 Task: Check the sale-to-list ratio of electric range in the last 5 years.
Action: Mouse moved to (785, 180)
Screenshot: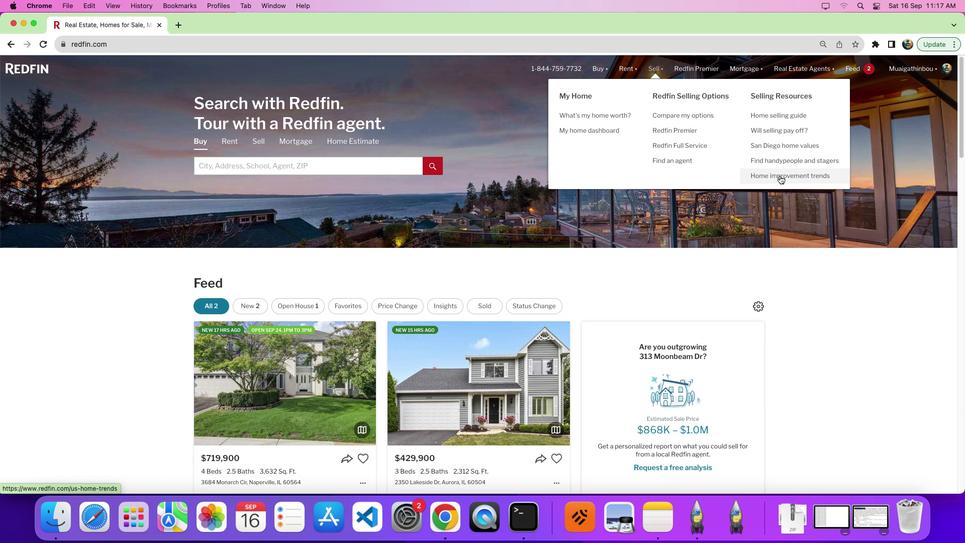
Action: Mouse pressed left at (785, 180)
Screenshot: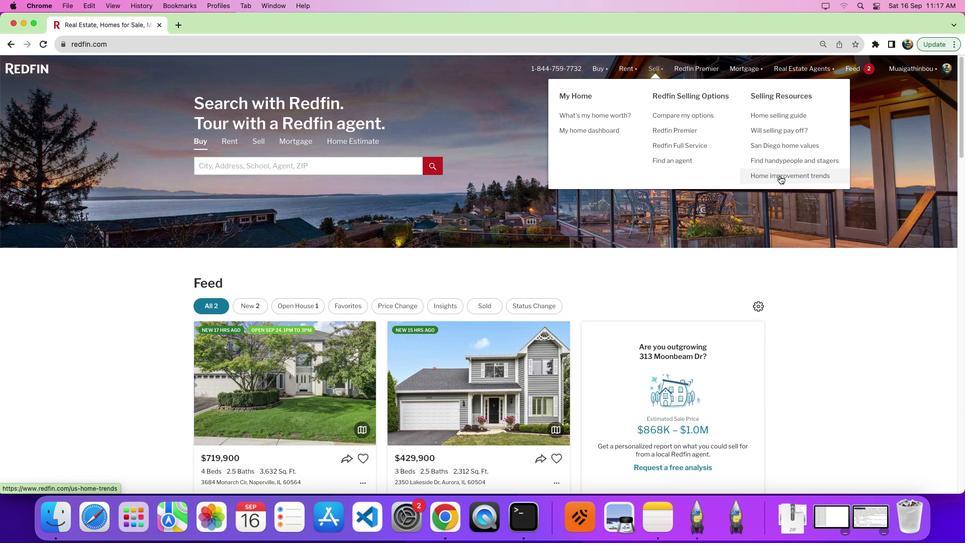 
Action: Mouse moved to (267, 196)
Screenshot: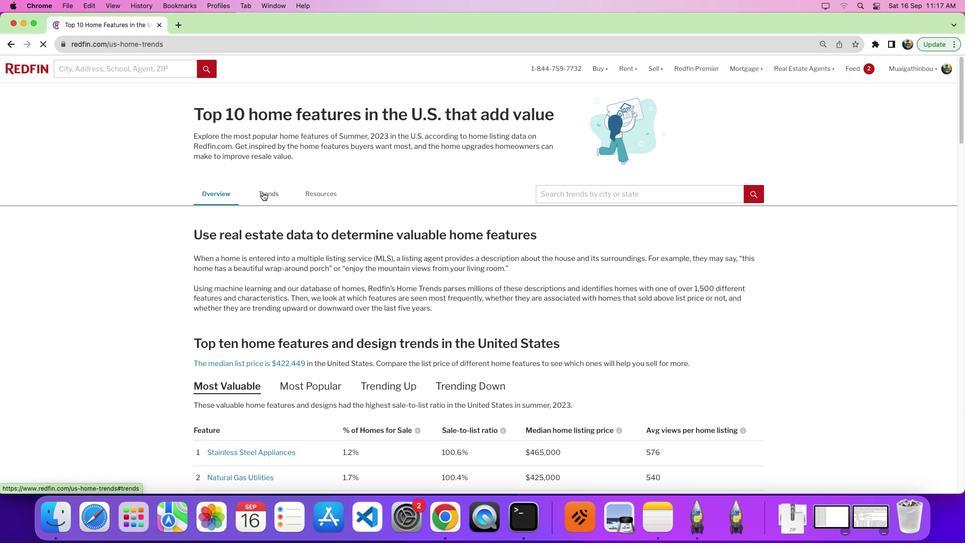 
Action: Mouse pressed left at (267, 196)
Screenshot: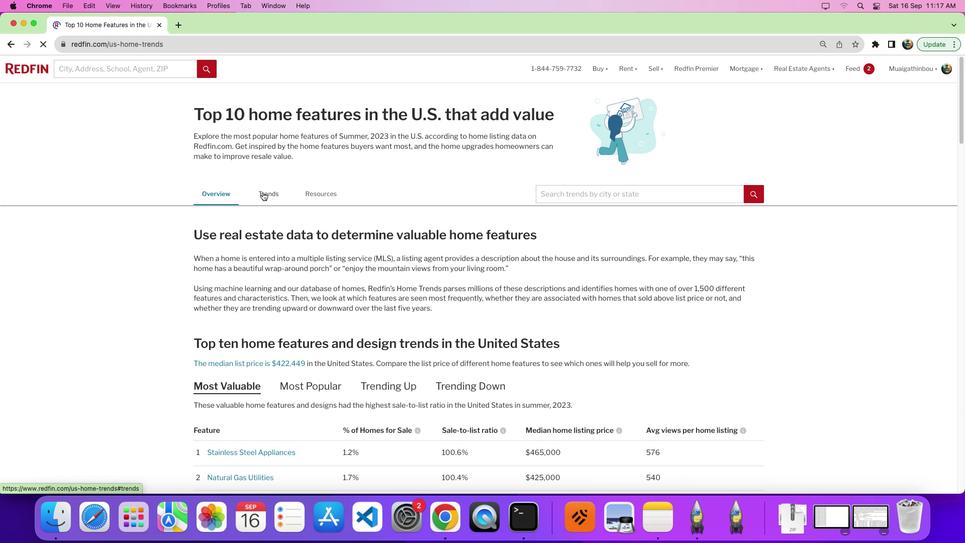 
Action: Mouse moved to (448, 271)
Screenshot: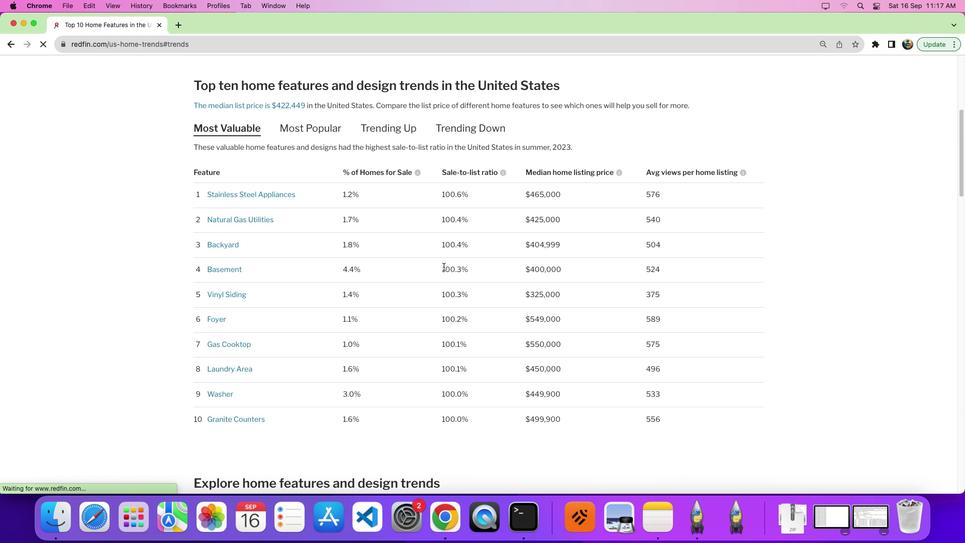 
Action: Mouse scrolled (448, 271) with delta (4, 4)
Screenshot: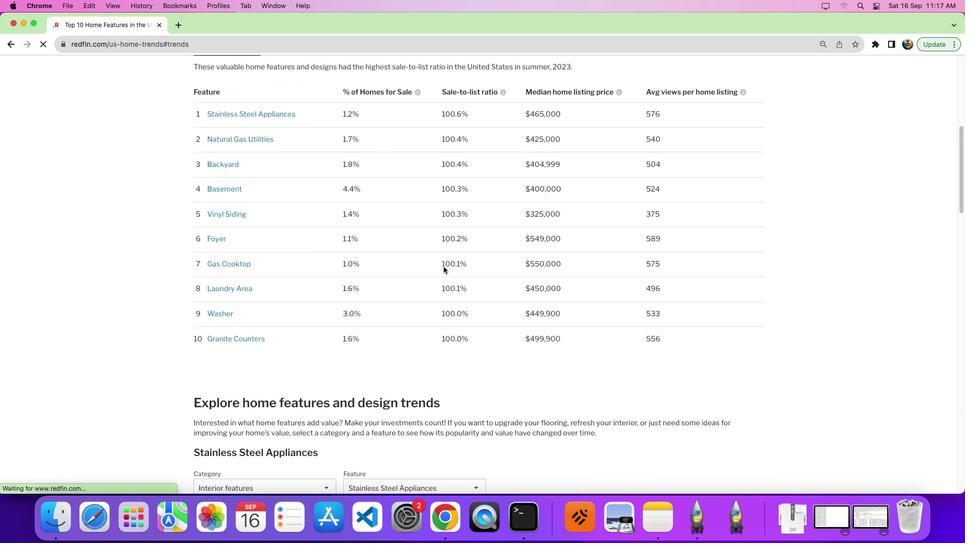 
Action: Mouse scrolled (448, 271) with delta (4, 4)
Screenshot: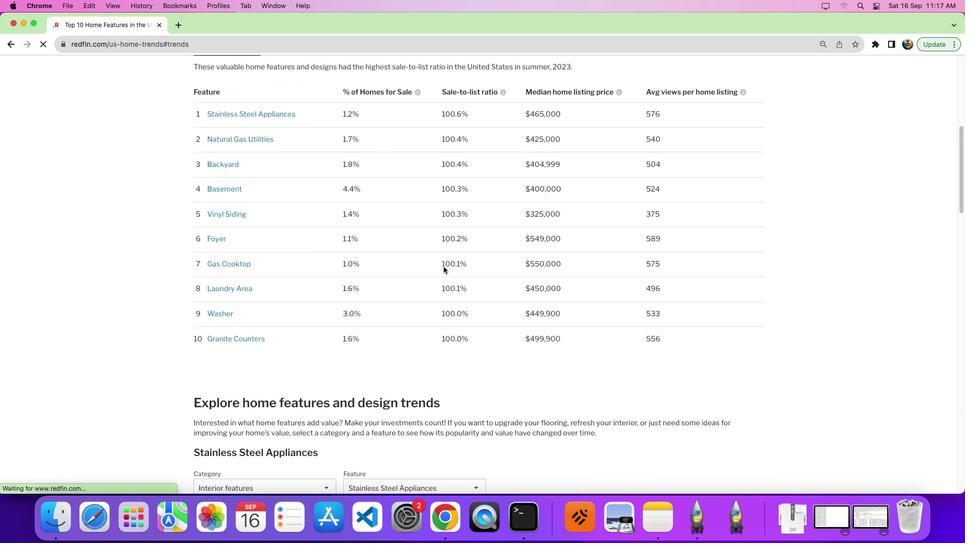 
Action: Mouse scrolled (448, 271) with delta (4, 0)
Screenshot: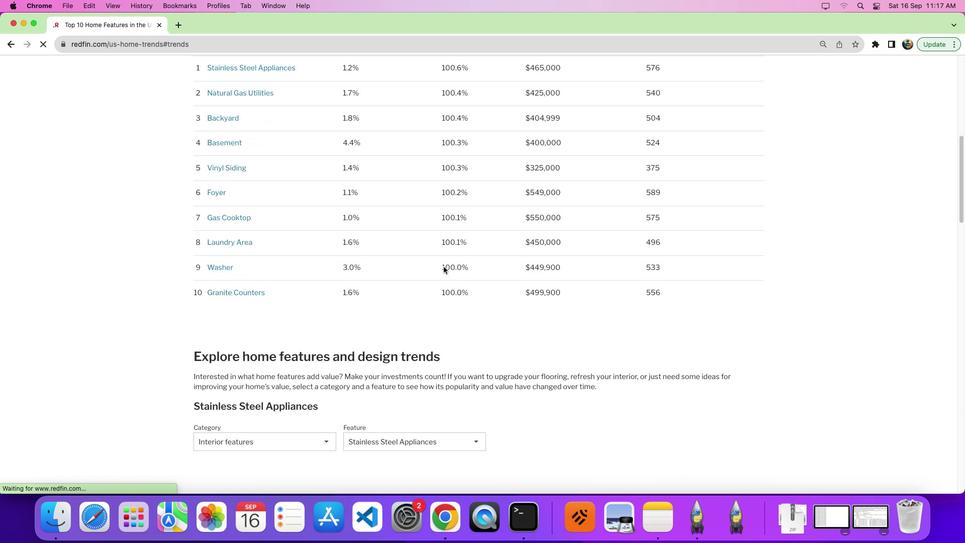 
Action: Mouse scrolled (448, 271) with delta (4, 4)
Screenshot: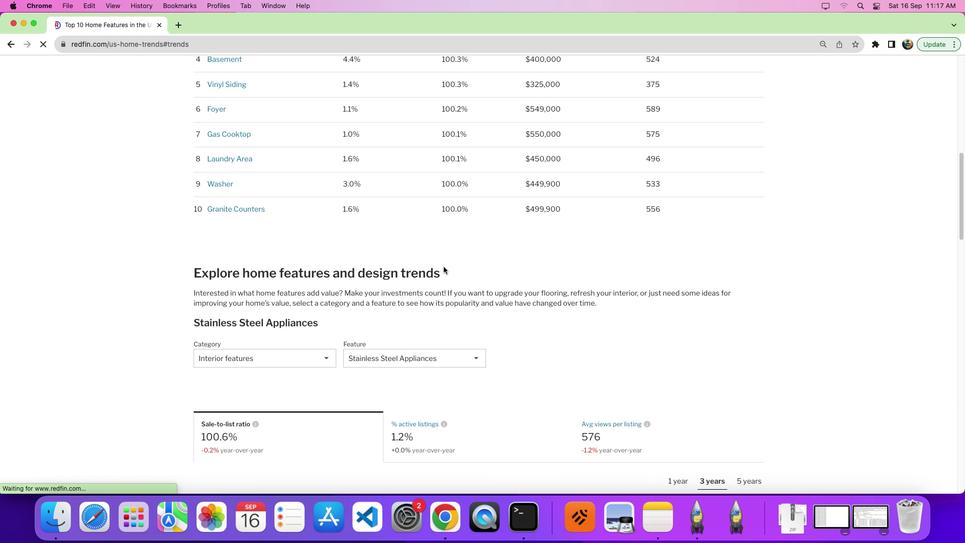 
Action: Mouse scrolled (448, 271) with delta (4, 4)
Screenshot: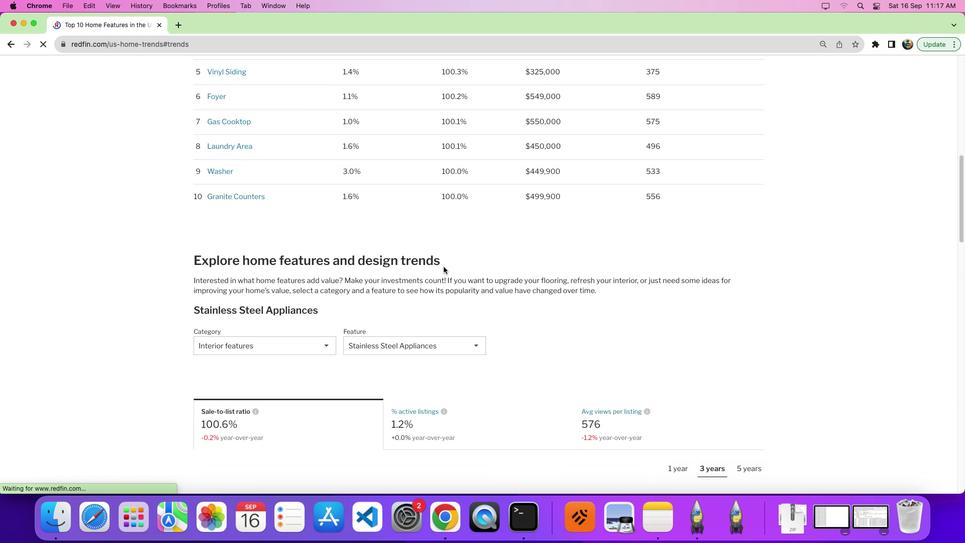
Action: Mouse moved to (413, 282)
Screenshot: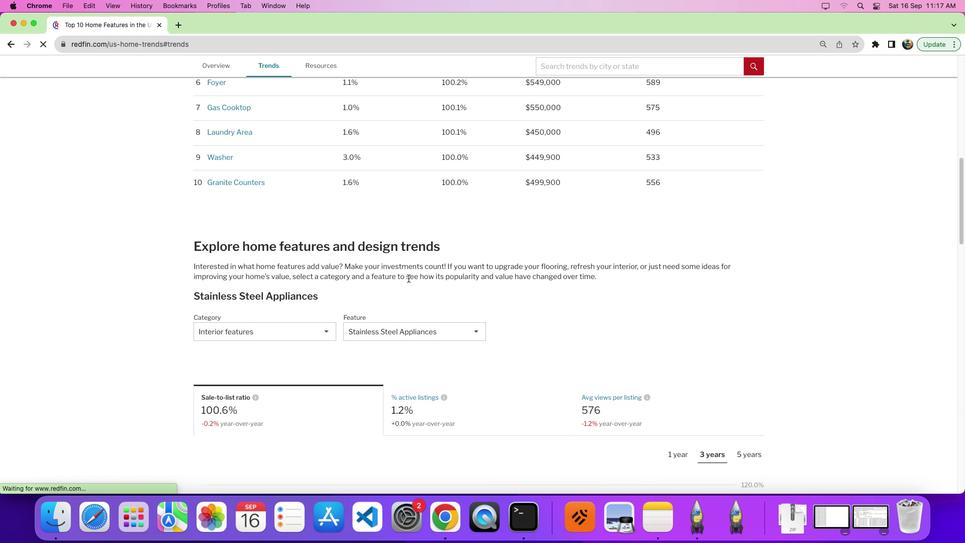 
Action: Mouse scrolled (413, 282) with delta (4, 4)
Screenshot: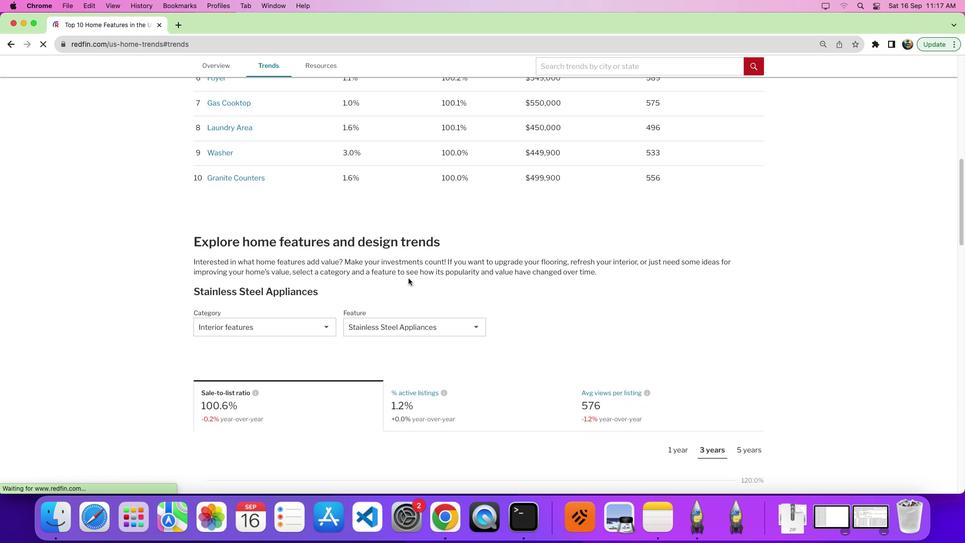 
Action: Mouse scrolled (413, 282) with delta (4, 4)
Screenshot: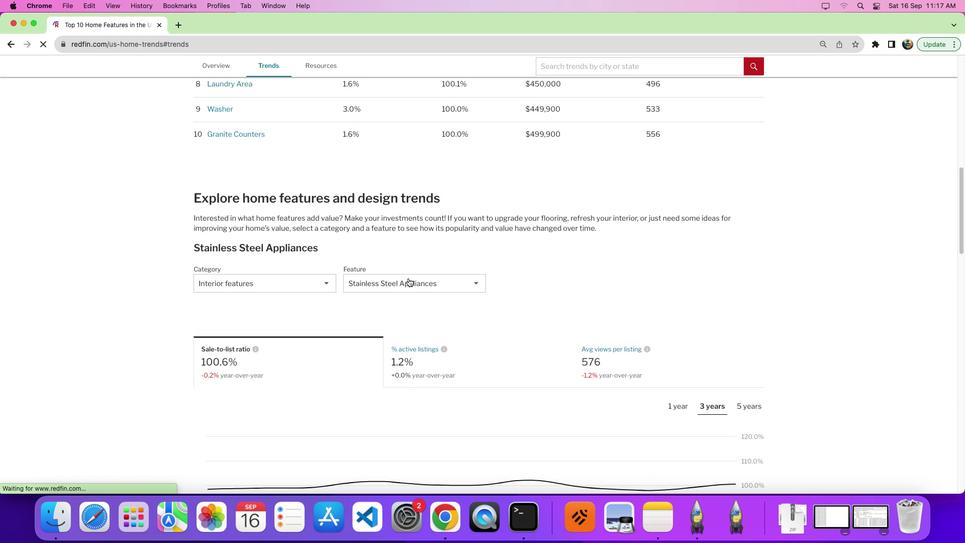 
Action: Mouse scrolled (413, 282) with delta (4, 1)
Screenshot: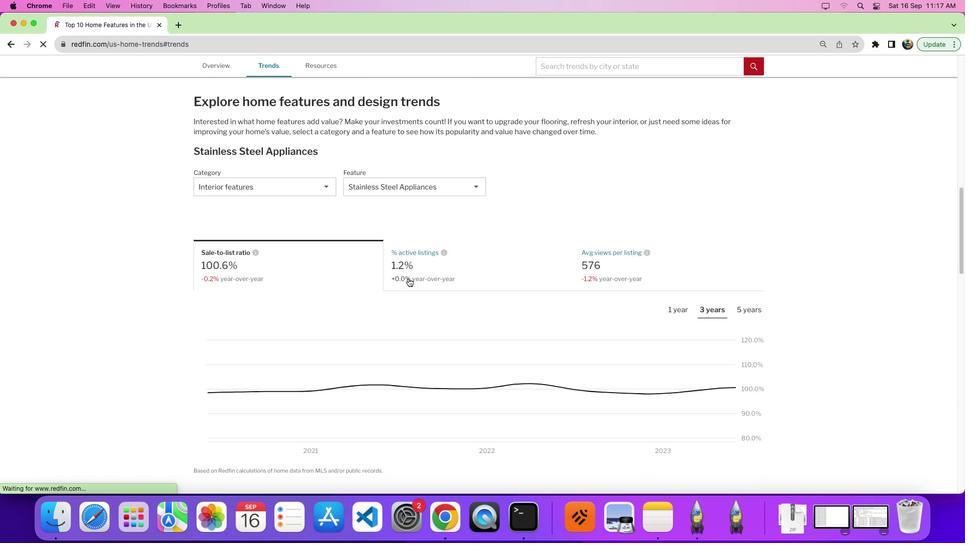 
Action: Mouse moved to (440, 227)
Screenshot: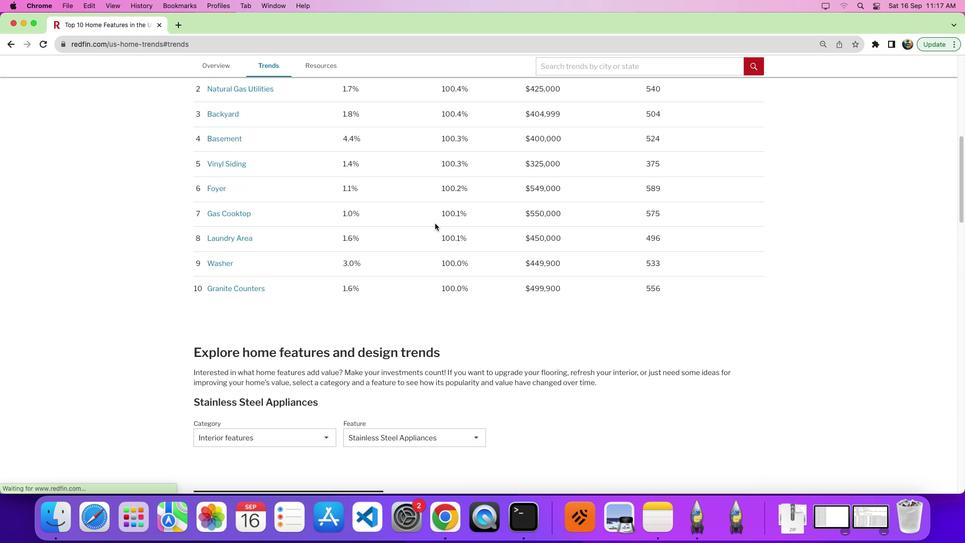 
Action: Mouse scrolled (440, 227) with delta (4, 4)
Screenshot: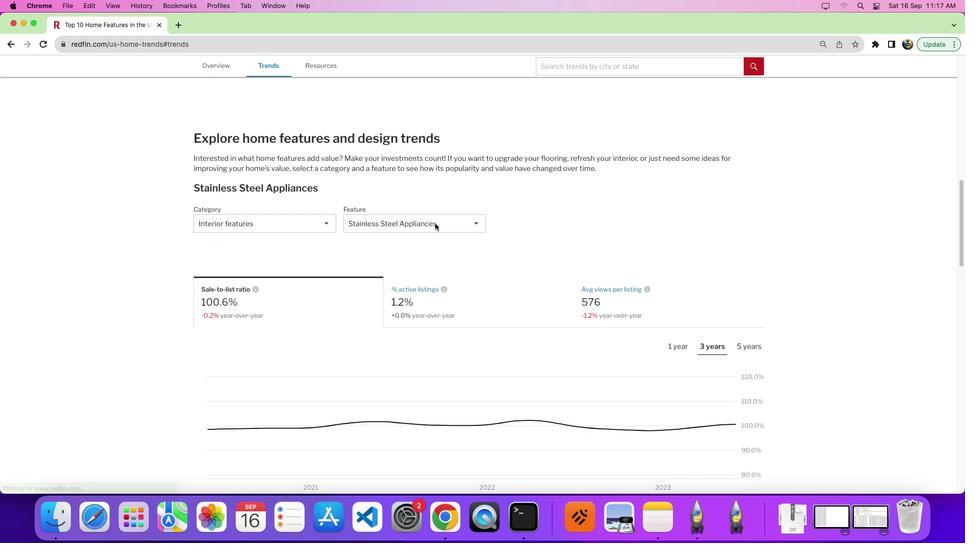 
Action: Mouse scrolled (440, 227) with delta (4, 4)
Screenshot: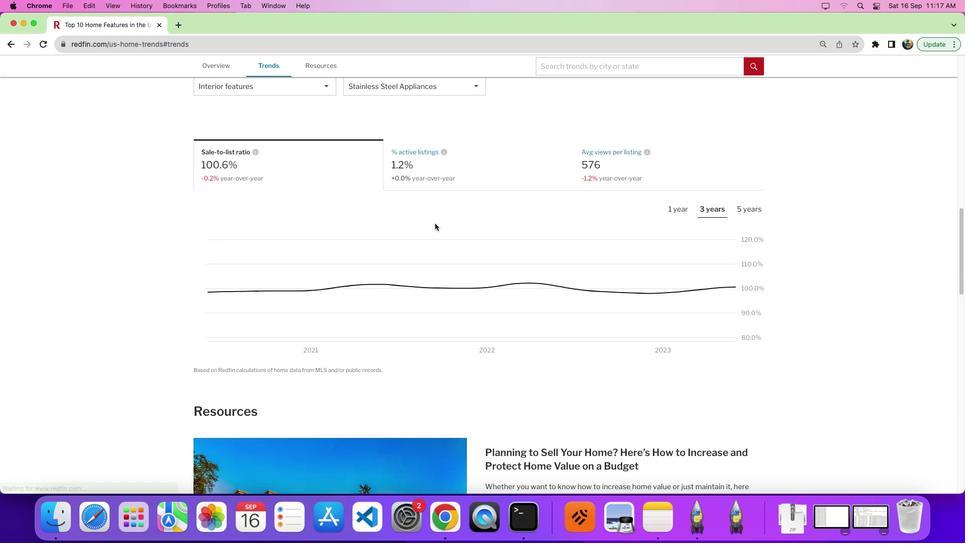 
Action: Mouse scrolled (440, 227) with delta (4, 0)
Screenshot: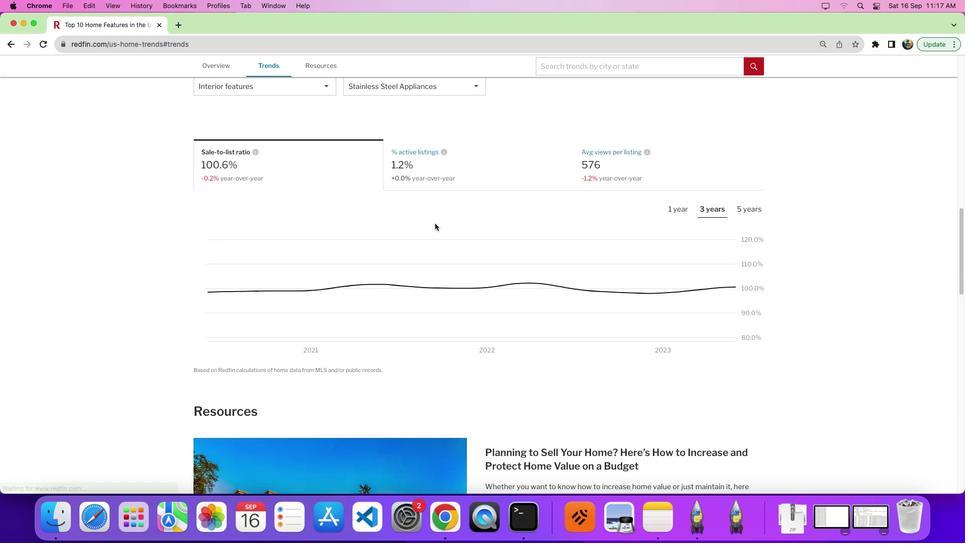 
Action: Mouse scrolled (440, 227) with delta (4, 0)
Screenshot: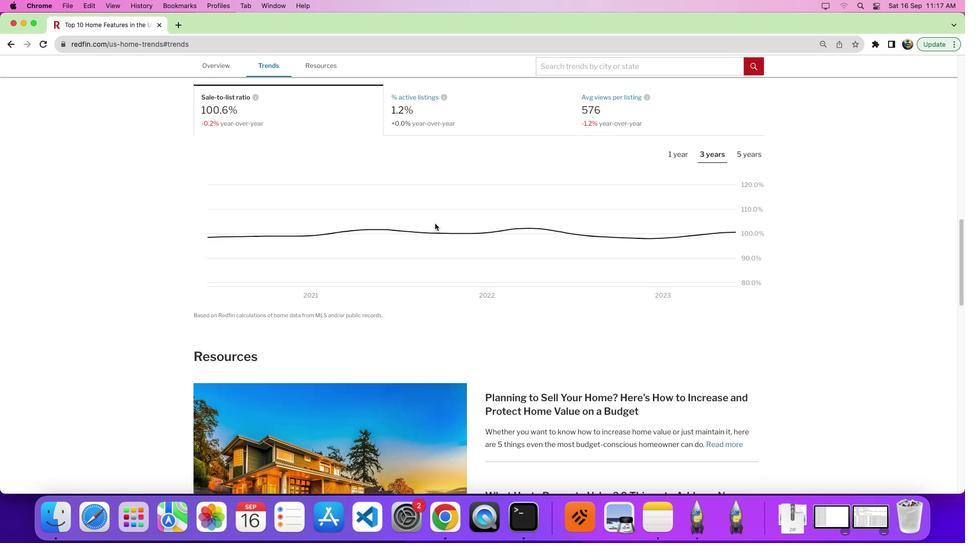 
Action: Mouse moved to (426, 187)
Screenshot: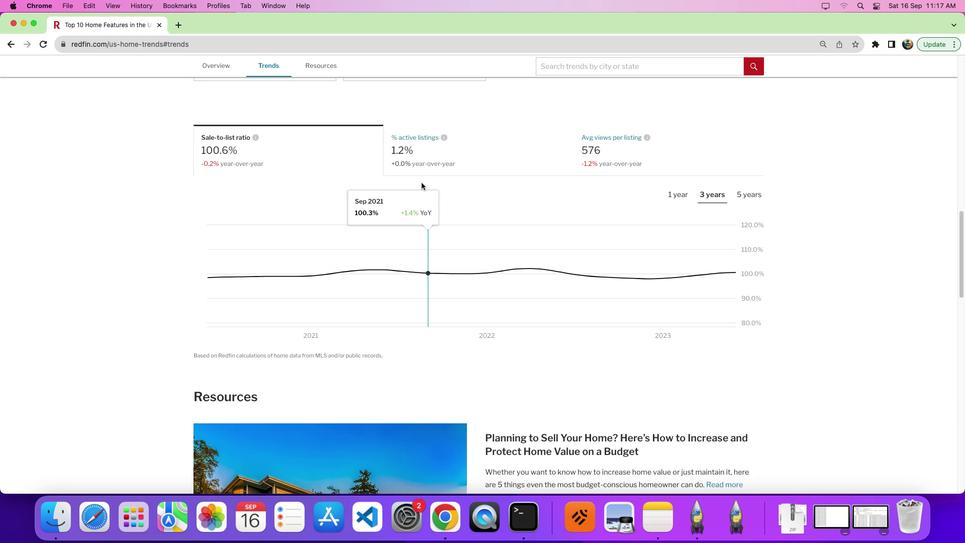 
Action: Mouse scrolled (426, 187) with delta (4, 5)
Screenshot: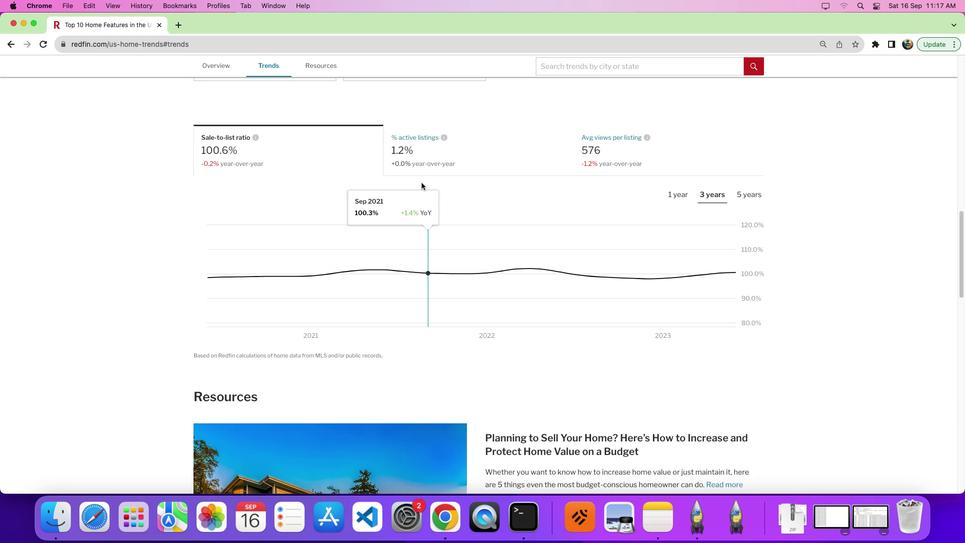 
Action: Mouse scrolled (426, 187) with delta (4, 5)
Screenshot: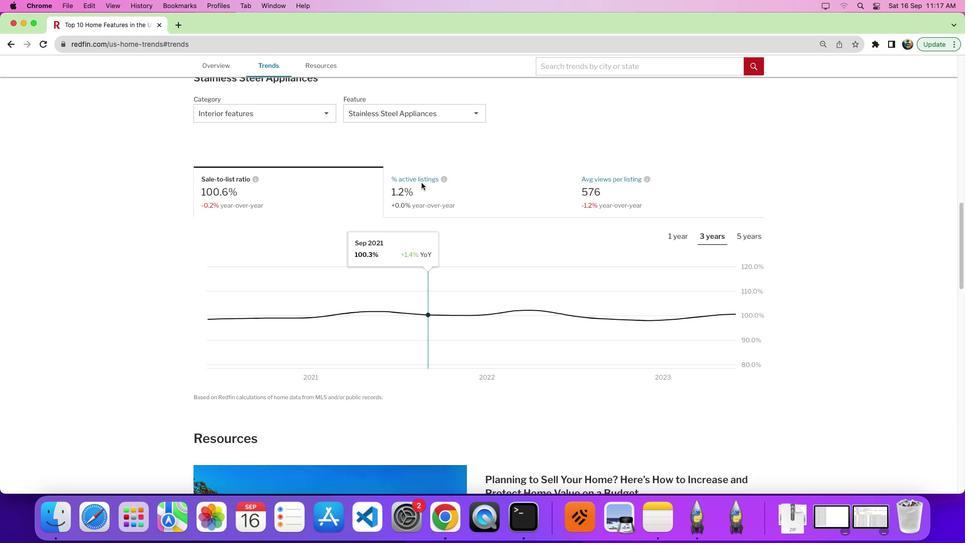
Action: Mouse scrolled (426, 187) with delta (4, 7)
Screenshot: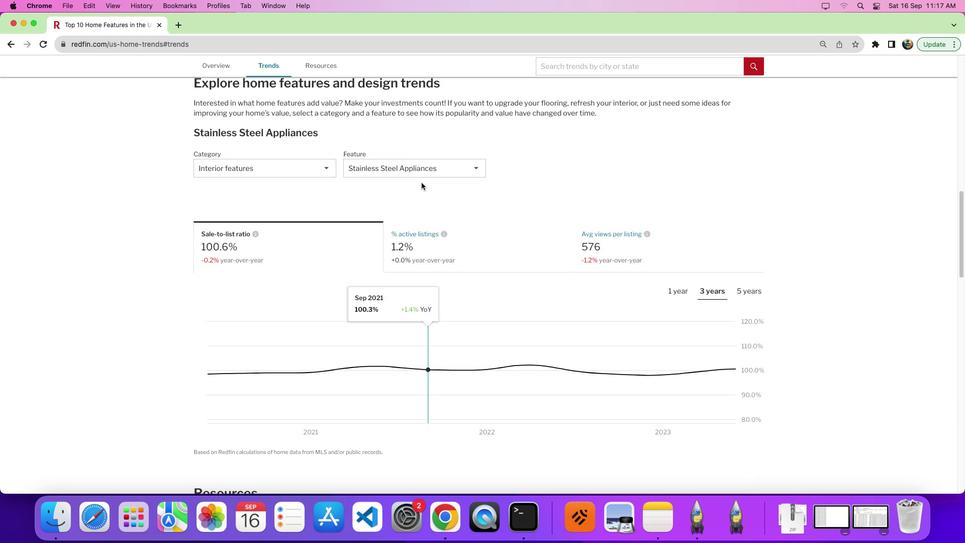 
Action: Mouse moved to (423, 172)
Screenshot: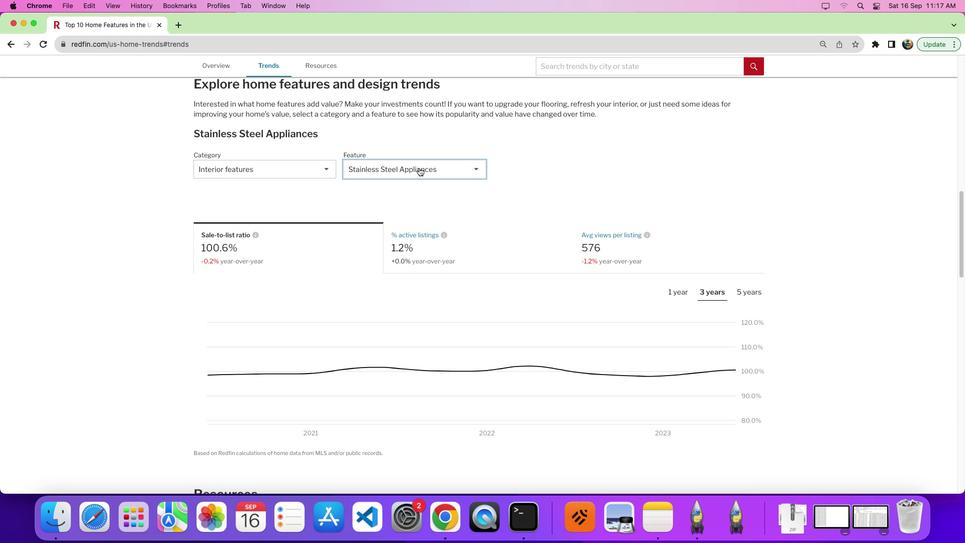 
Action: Mouse pressed left at (423, 172)
Screenshot: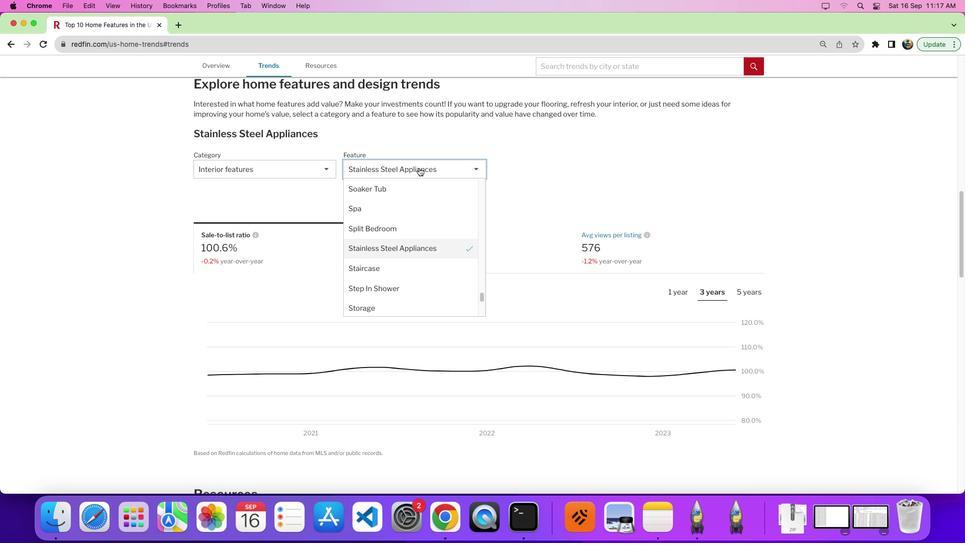 
Action: Mouse moved to (421, 266)
Screenshot: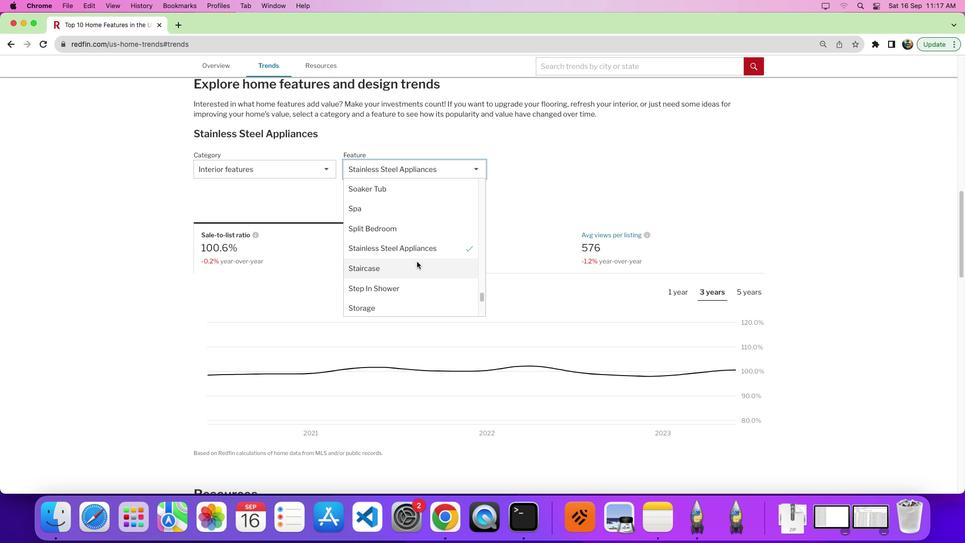 
Action: Mouse scrolled (421, 266) with delta (4, 5)
Screenshot: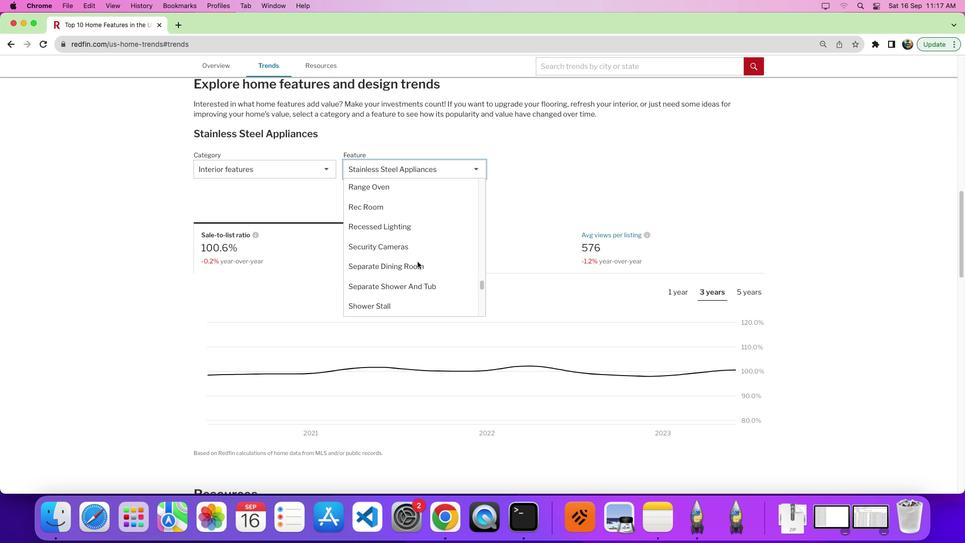 
Action: Mouse scrolled (421, 266) with delta (4, 5)
Screenshot: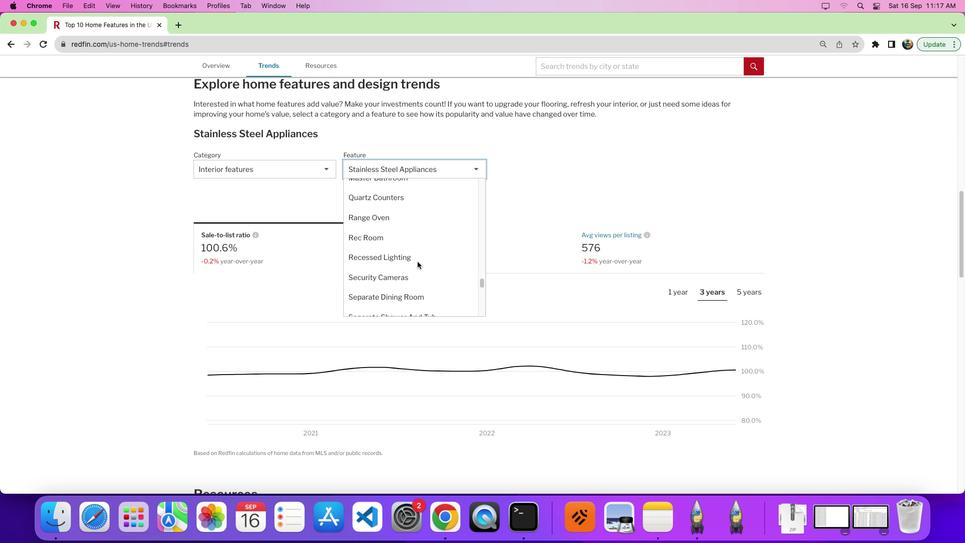 
Action: Mouse scrolled (421, 266) with delta (4, 8)
Screenshot: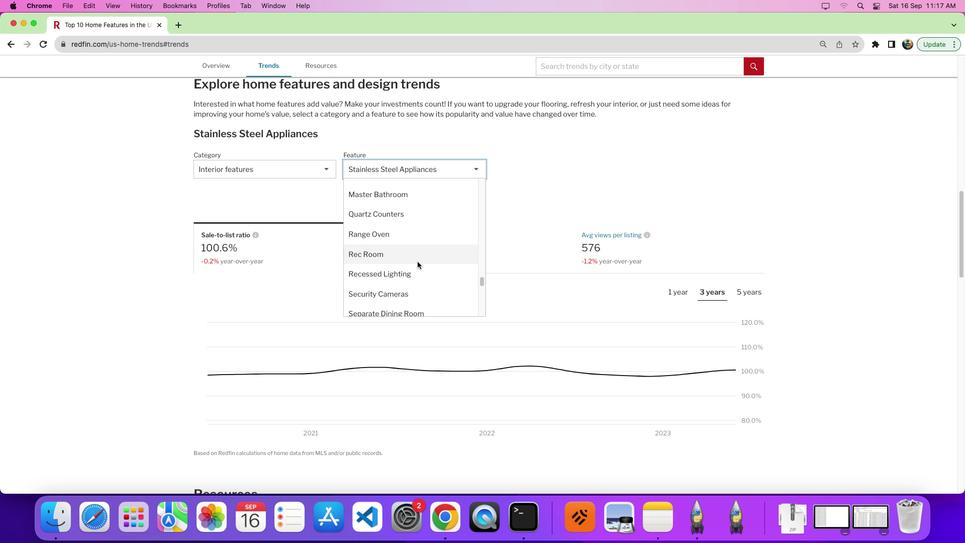 
Action: Mouse moved to (421, 266)
Screenshot: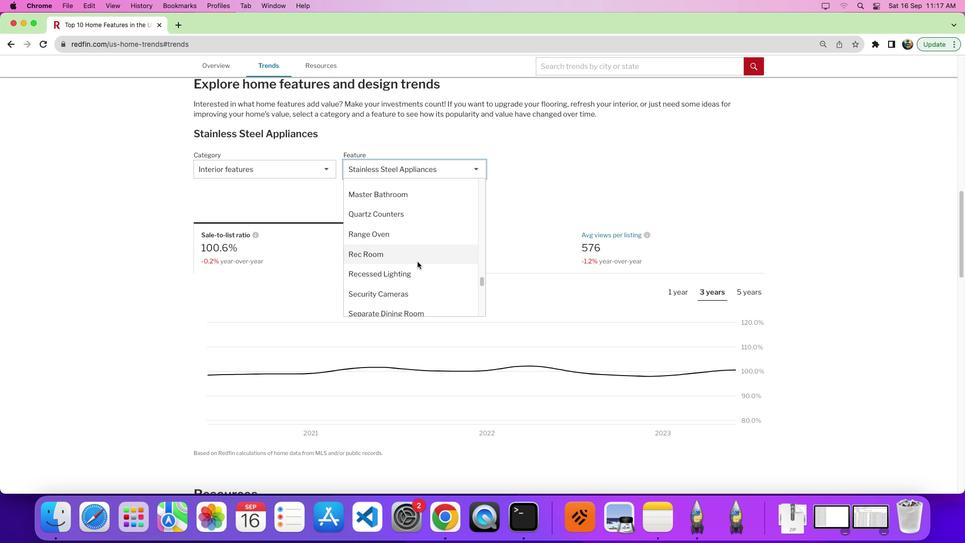 
Action: Mouse scrolled (421, 266) with delta (4, 5)
Screenshot: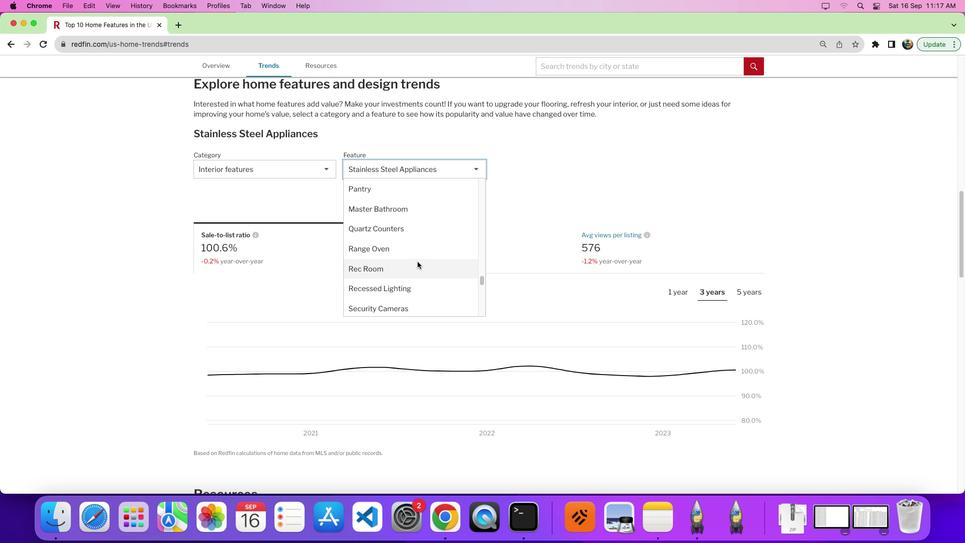 
Action: Mouse scrolled (421, 266) with delta (4, 5)
Screenshot: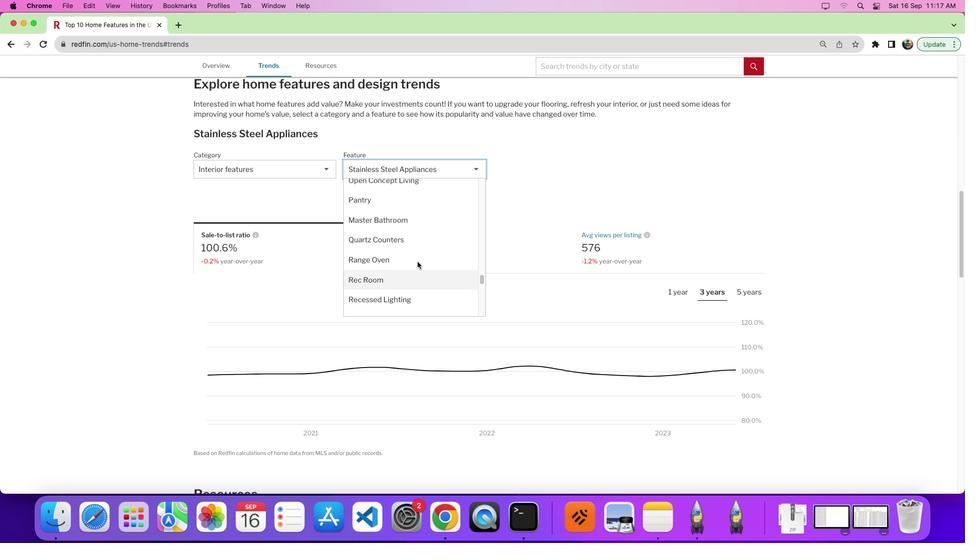 
Action: Mouse scrolled (421, 266) with delta (4, 5)
Screenshot: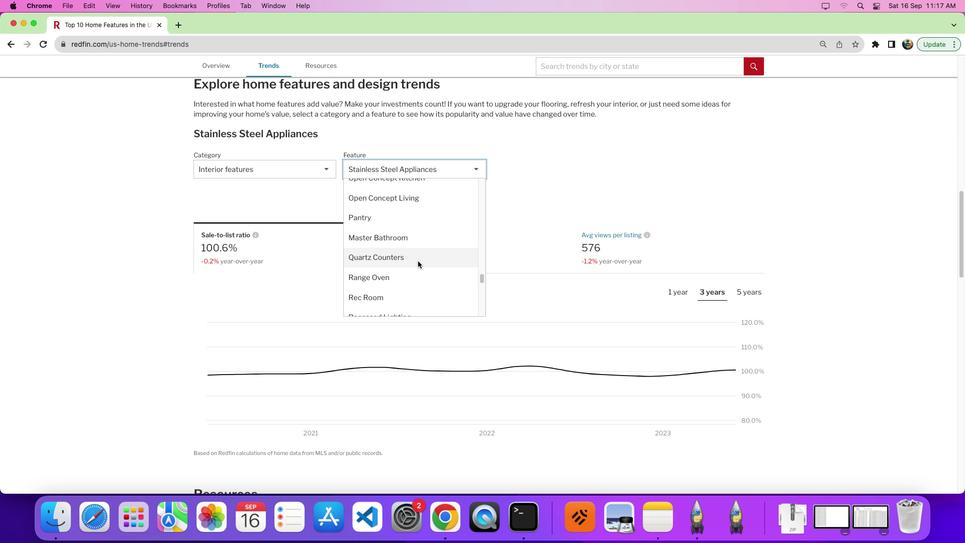 
Action: Mouse moved to (422, 266)
Screenshot: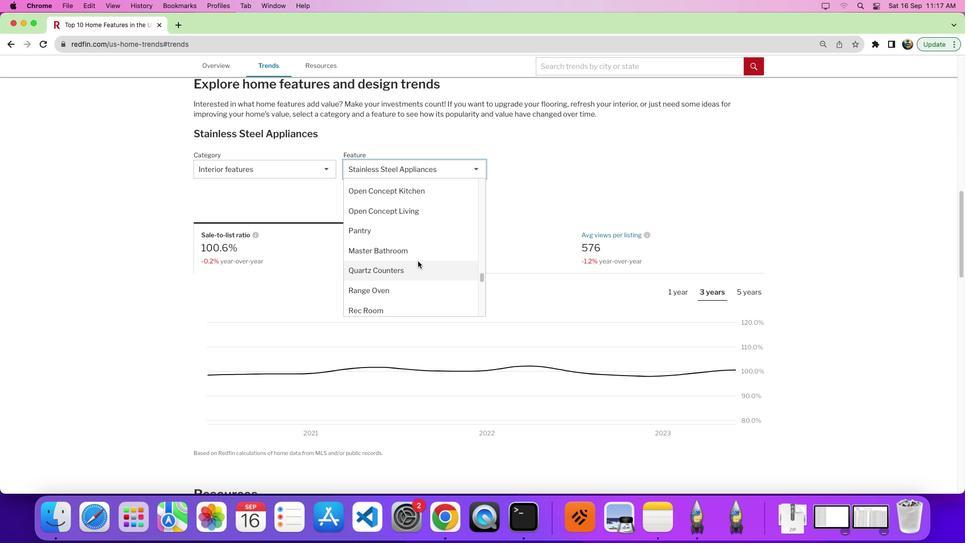 
Action: Mouse scrolled (422, 266) with delta (4, 5)
Screenshot: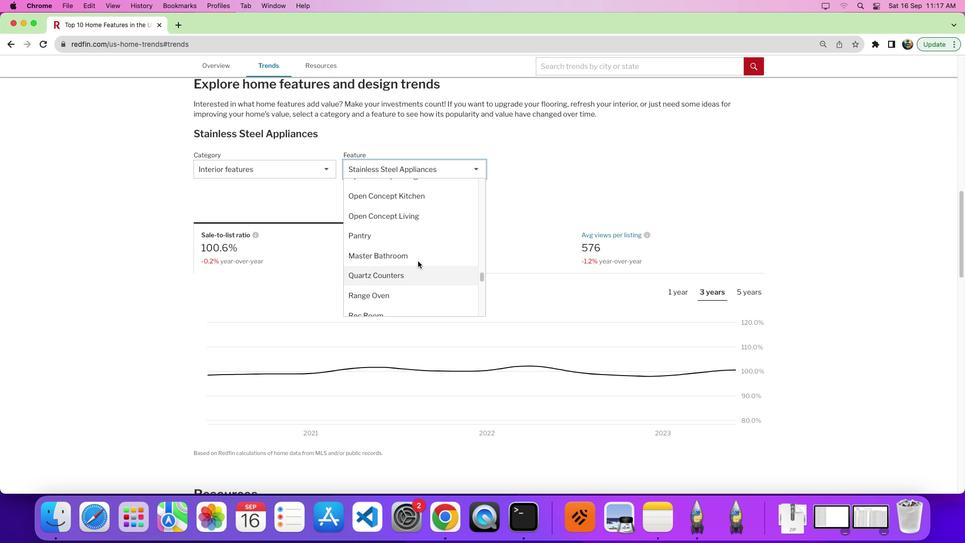 
Action: Mouse moved to (422, 265)
Screenshot: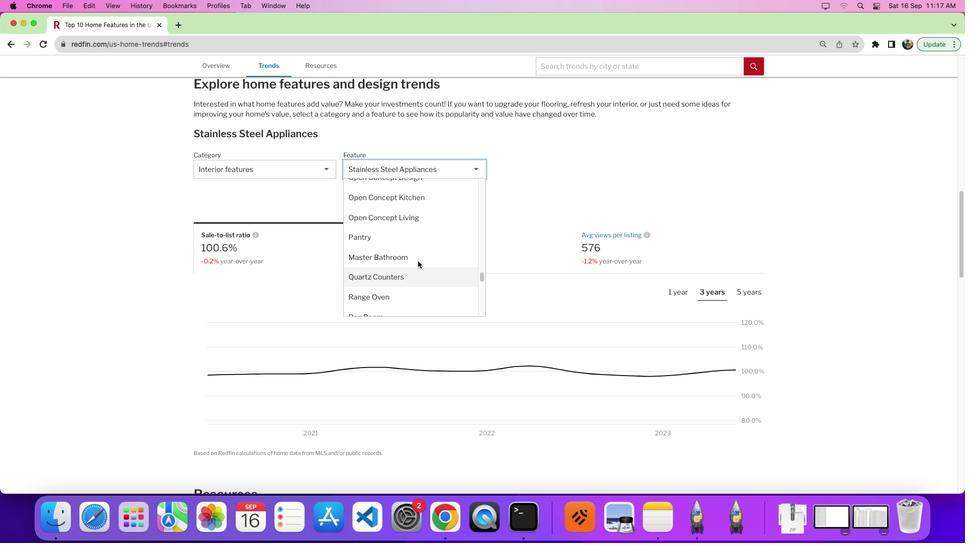 
Action: Mouse scrolled (422, 265) with delta (4, 5)
Screenshot: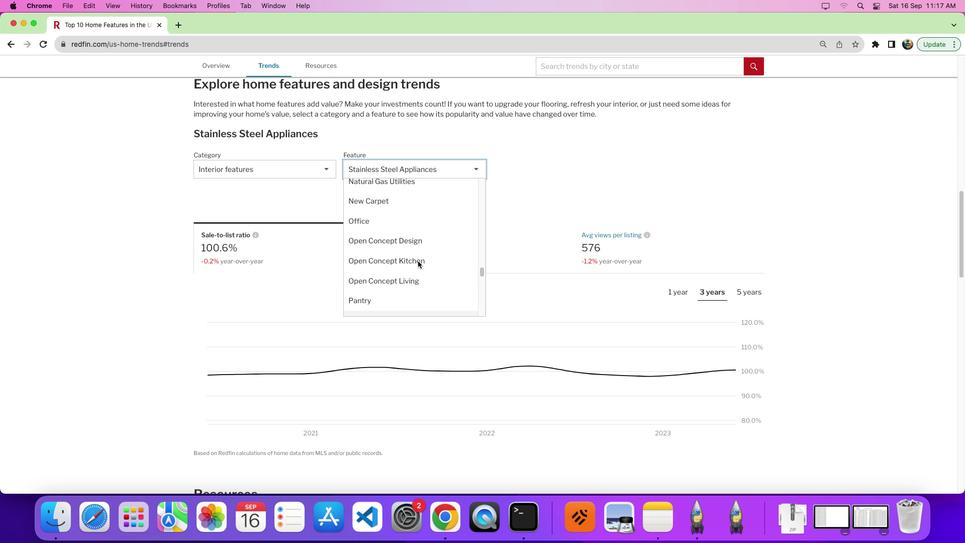 
Action: Mouse scrolled (422, 265) with delta (4, 5)
Screenshot: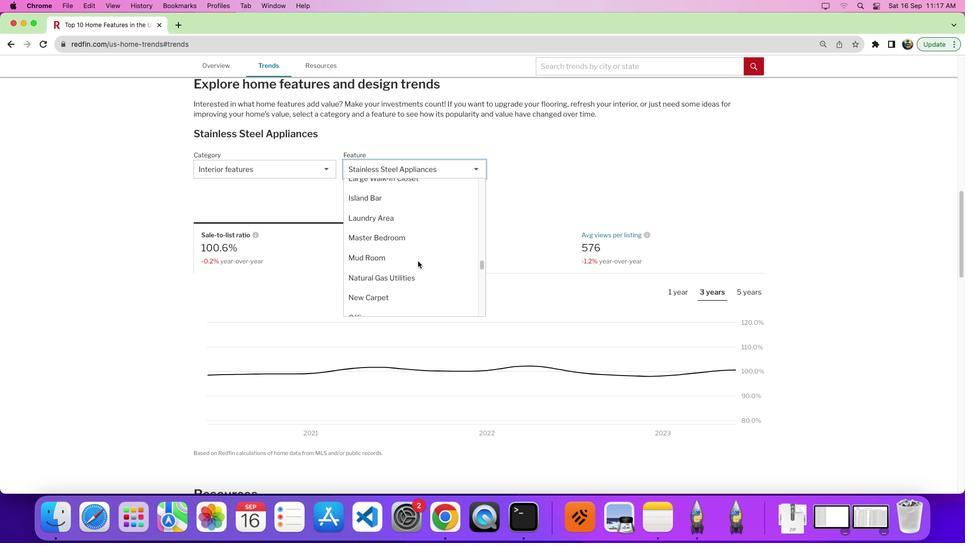 
Action: Mouse scrolled (422, 265) with delta (4, 8)
Screenshot: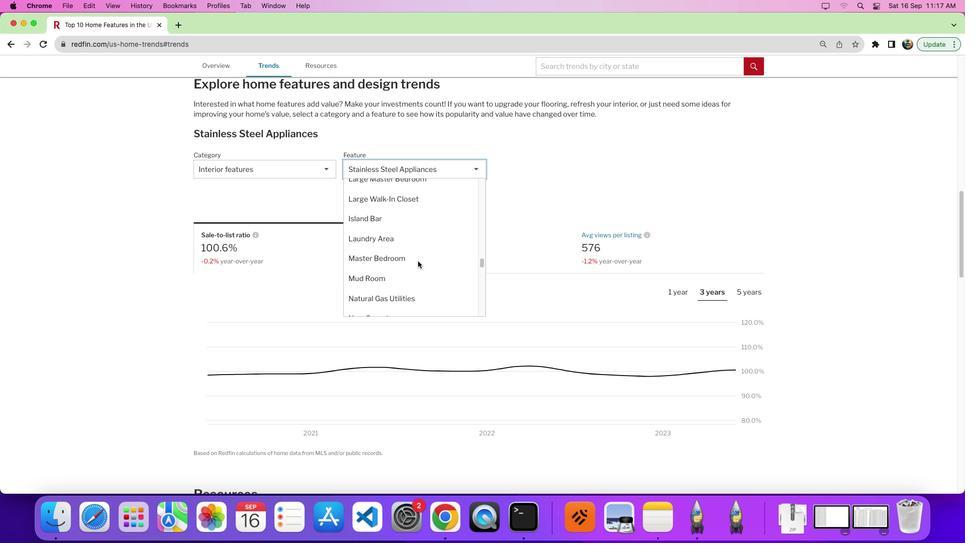 
Action: Mouse scrolled (422, 265) with delta (4, 5)
Screenshot: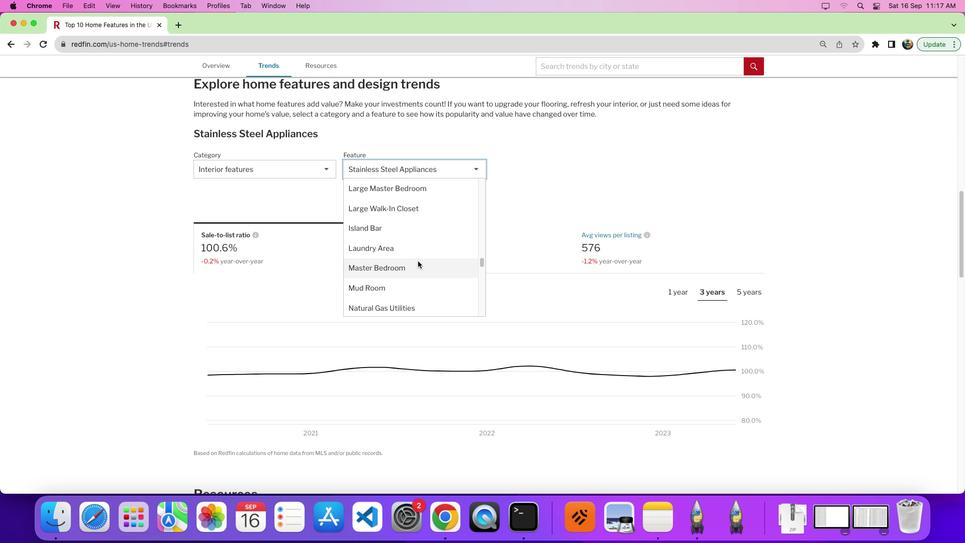 
Action: Mouse scrolled (422, 265) with delta (4, 5)
Screenshot: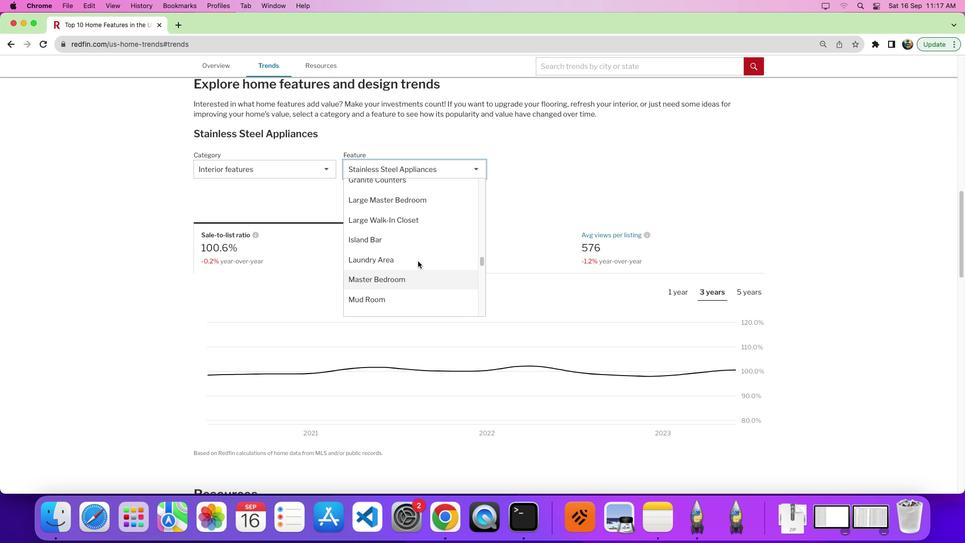 
Action: Mouse moved to (422, 265)
Screenshot: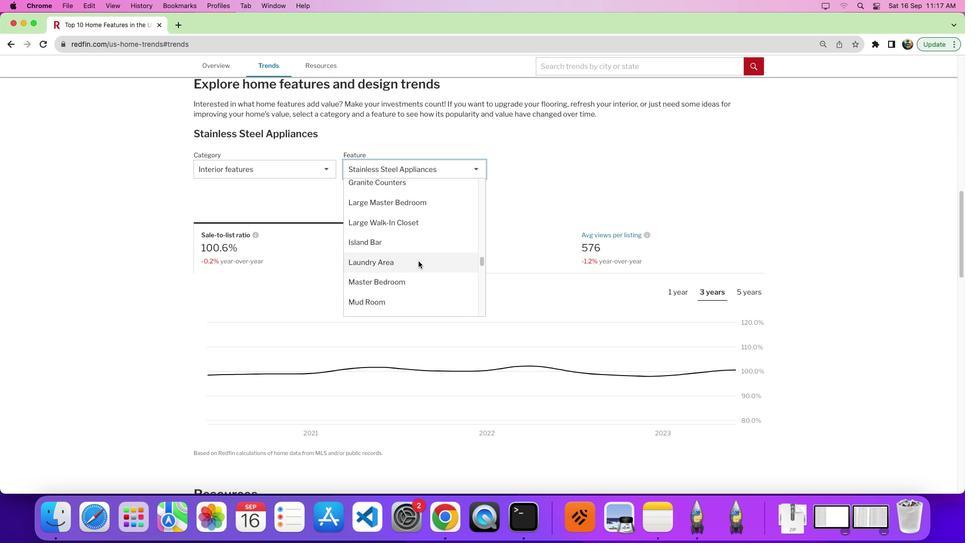 
Action: Mouse scrolled (422, 265) with delta (4, 5)
Screenshot: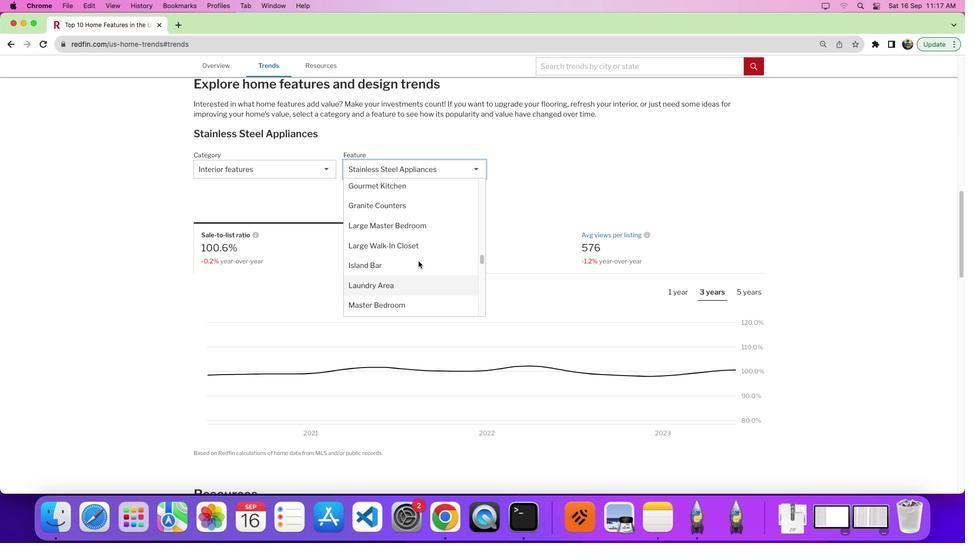 
Action: Mouse scrolled (422, 265) with delta (4, 5)
Screenshot: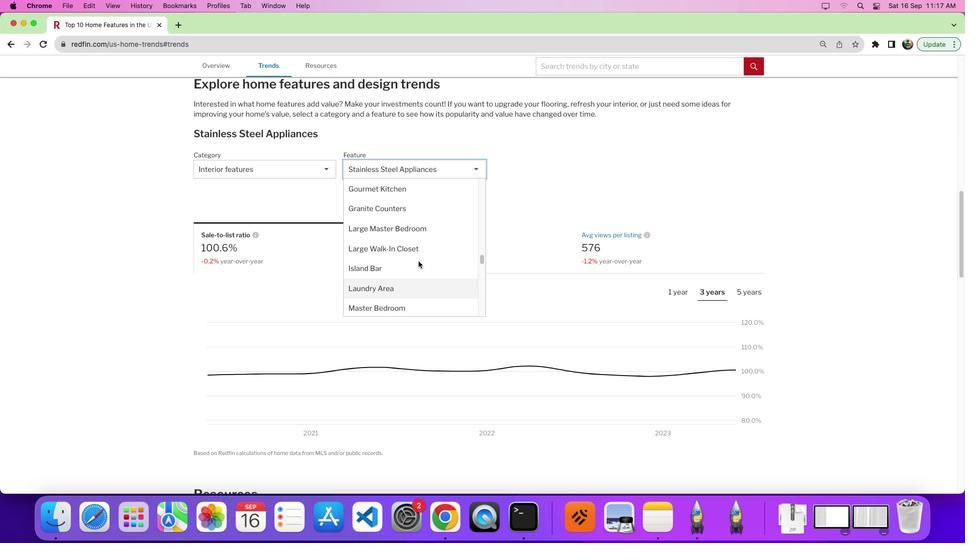 
Action: Mouse scrolled (422, 265) with delta (4, 5)
Screenshot: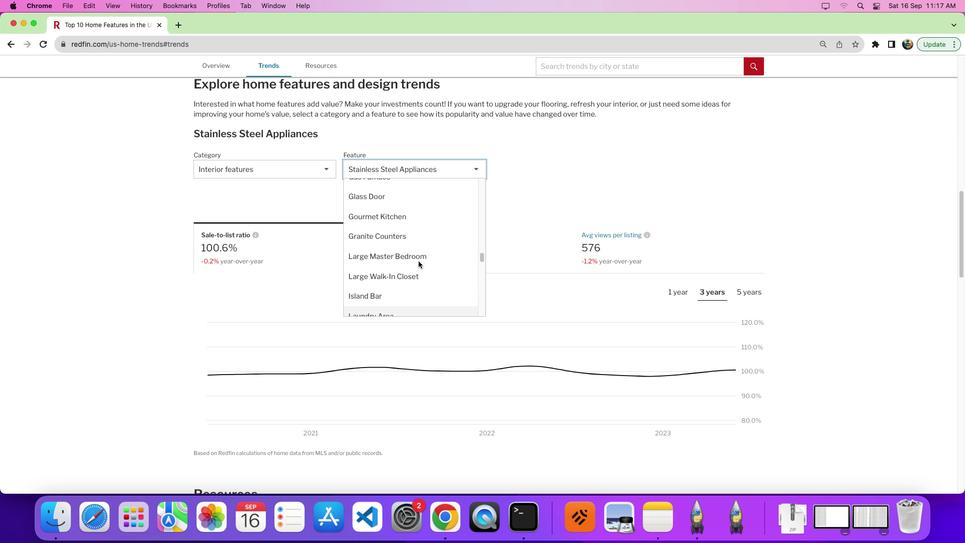
Action: Mouse scrolled (422, 265) with delta (4, 5)
Screenshot: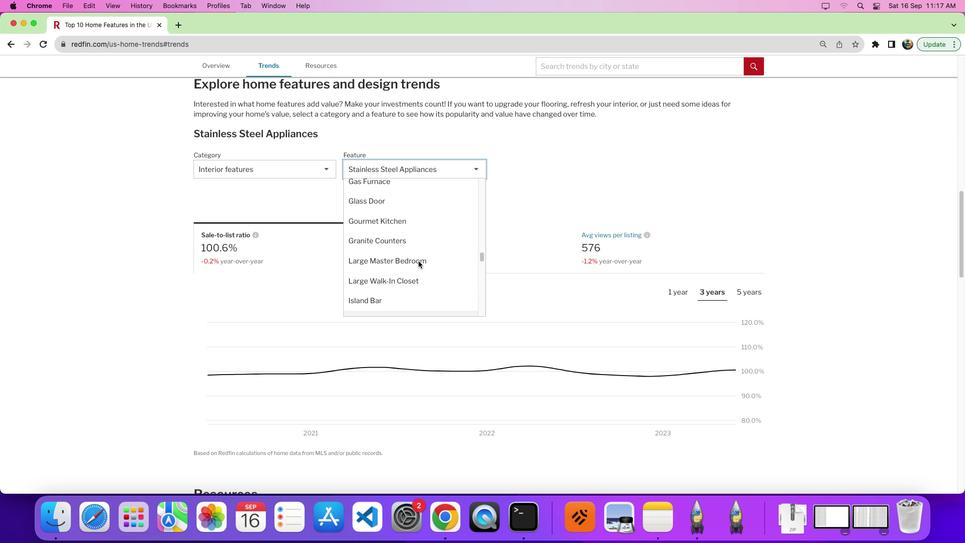 
Action: Mouse scrolled (422, 265) with delta (4, 5)
Screenshot: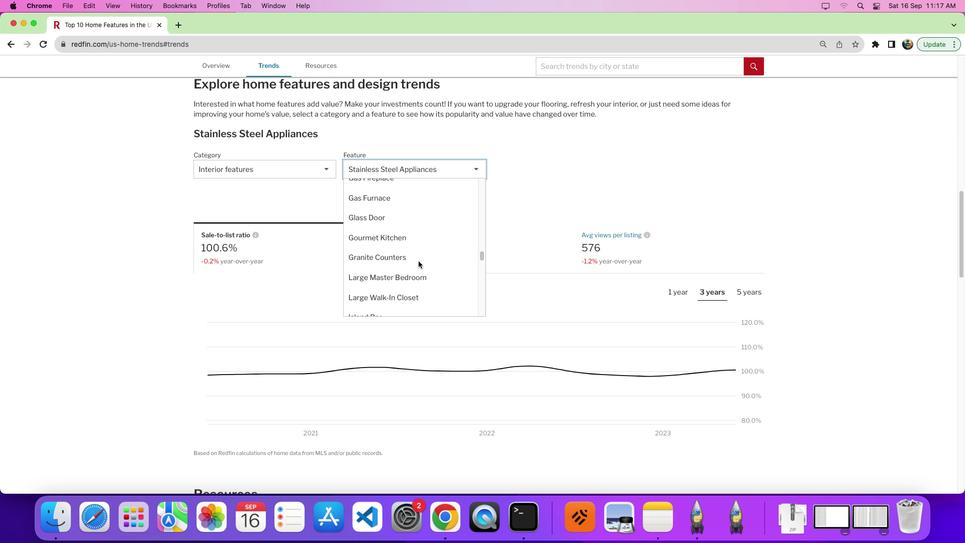 
Action: Mouse scrolled (422, 265) with delta (4, 5)
Screenshot: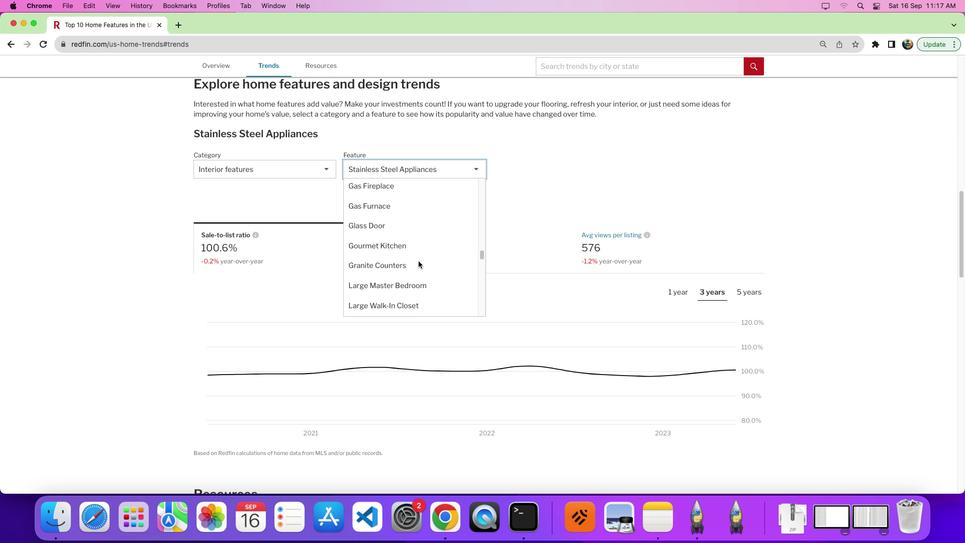 
Action: Mouse scrolled (422, 265) with delta (4, 5)
Screenshot: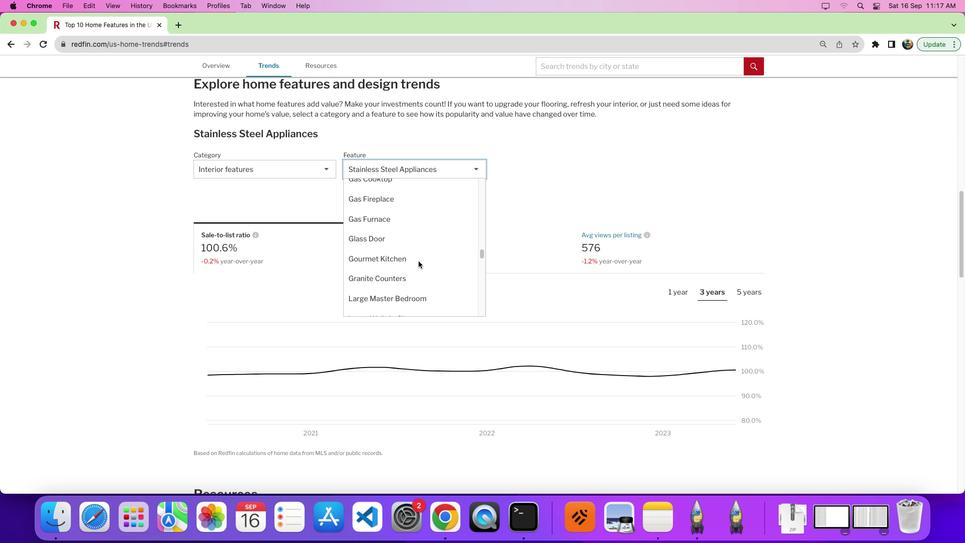 
Action: Mouse scrolled (422, 265) with delta (4, 5)
Screenshot: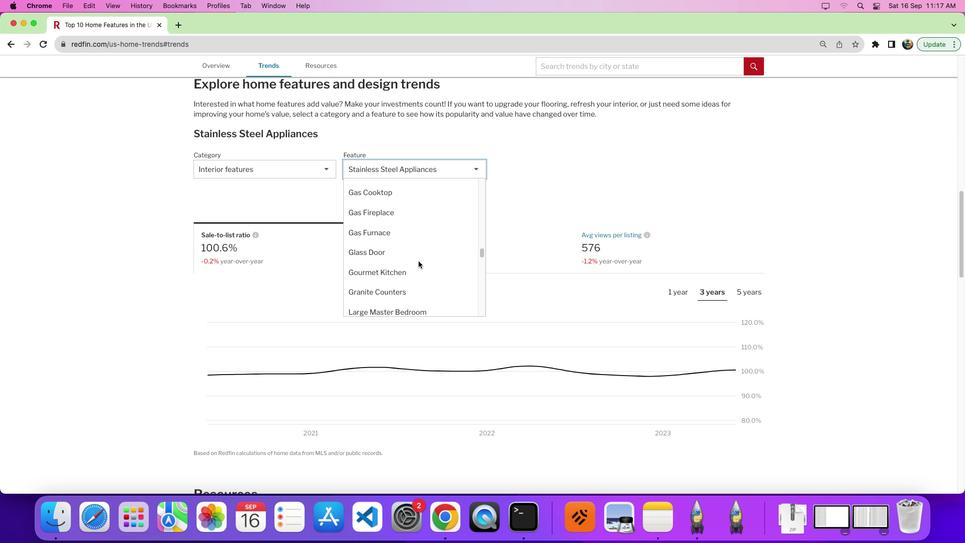 
Action: Mouse scrolled (422, 265) with delta (4, 5)
Screenshot: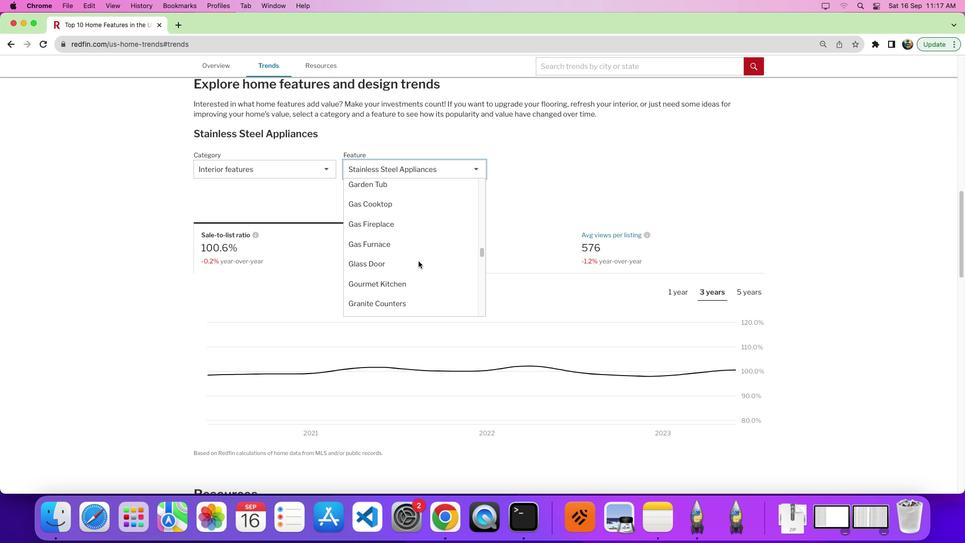 
Action: Mouse scrolled (422, 265) with delta (4, 5)
Screenshot: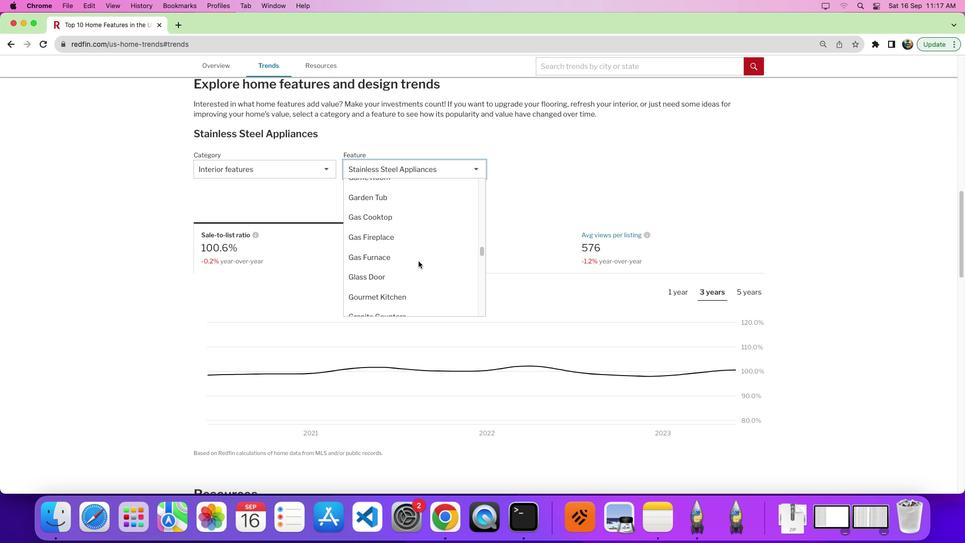 
Action: Mouse scrolled (422, 265) with delta (4, 5)
Screenshot: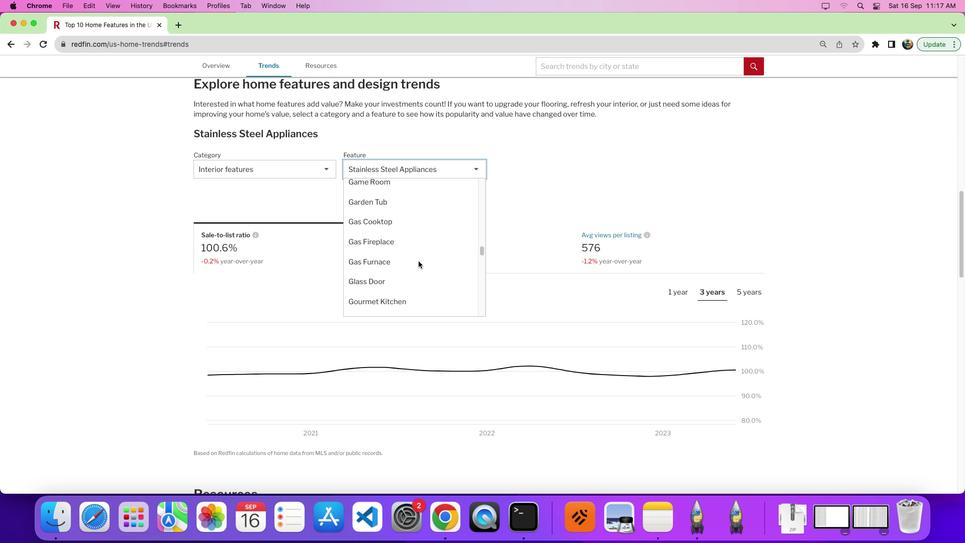 
Action: Mouse scrolled (422, 265) with delta (4, 5)
Screenshot: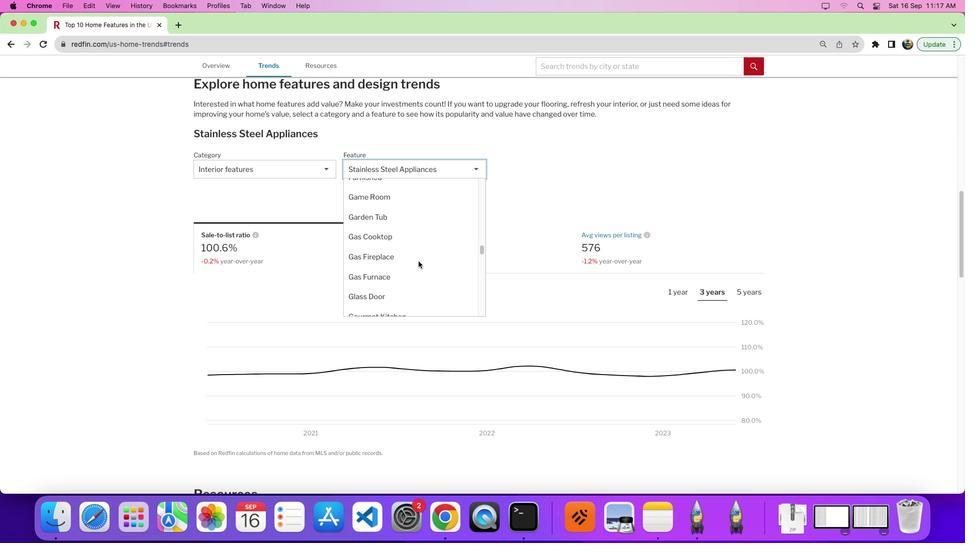 
Action: Mouse scrolled (422, 265) with delta (4, 5)
Screenshot: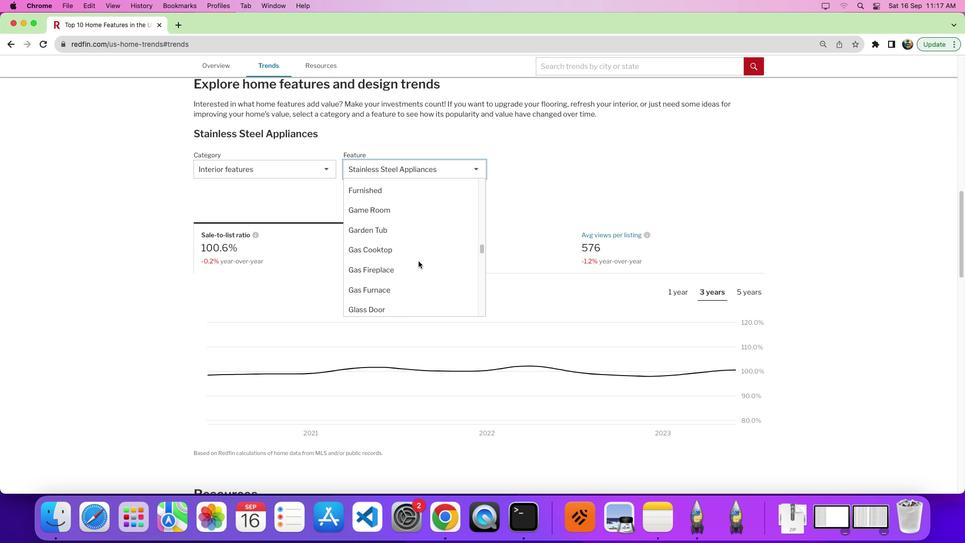 
Action: Mouse scrolled (422, 265) with delta (4, 5)
Screenshot: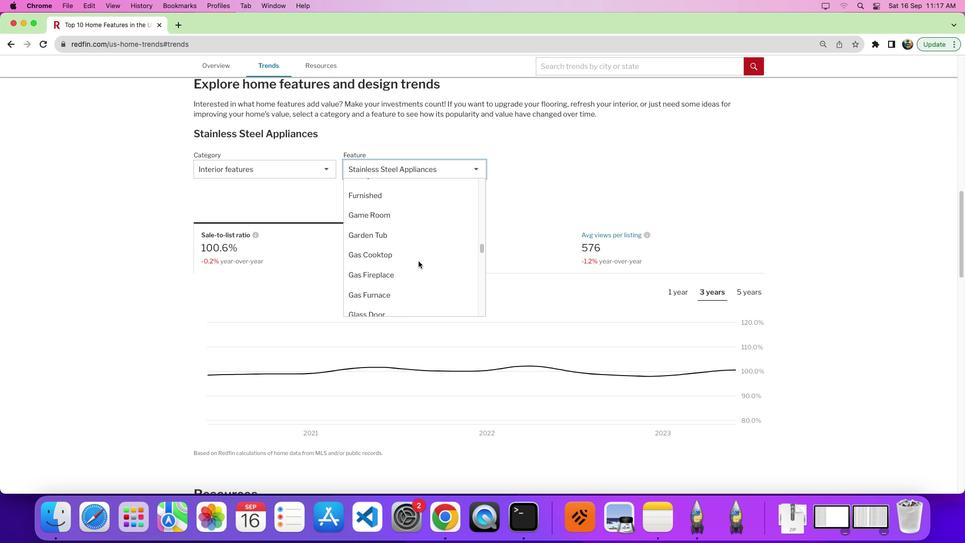 
Action: Mouse scrolled (422, 265) with delta (4, 5)
Screenshot: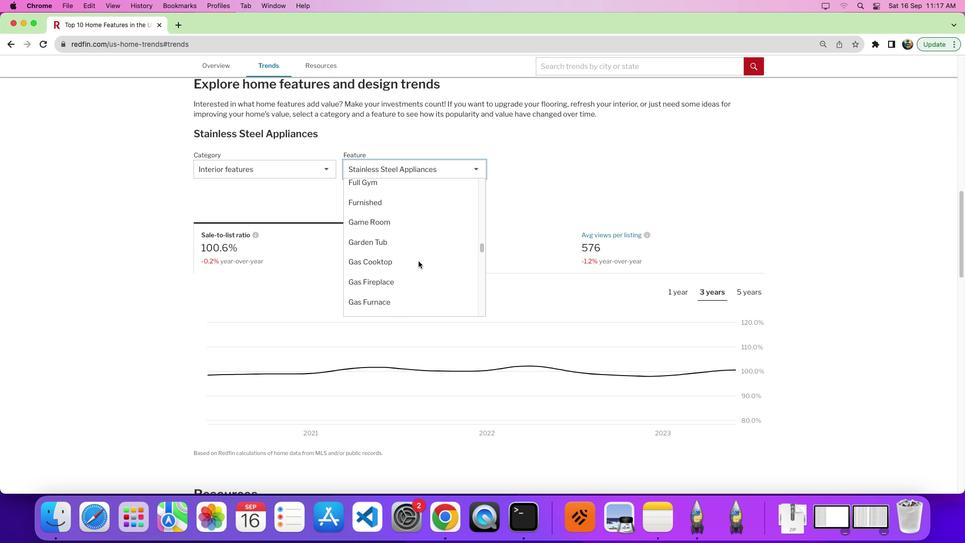 
Action: Mouse scrolled (422, 265) with delta (4, 4)
Screenshot: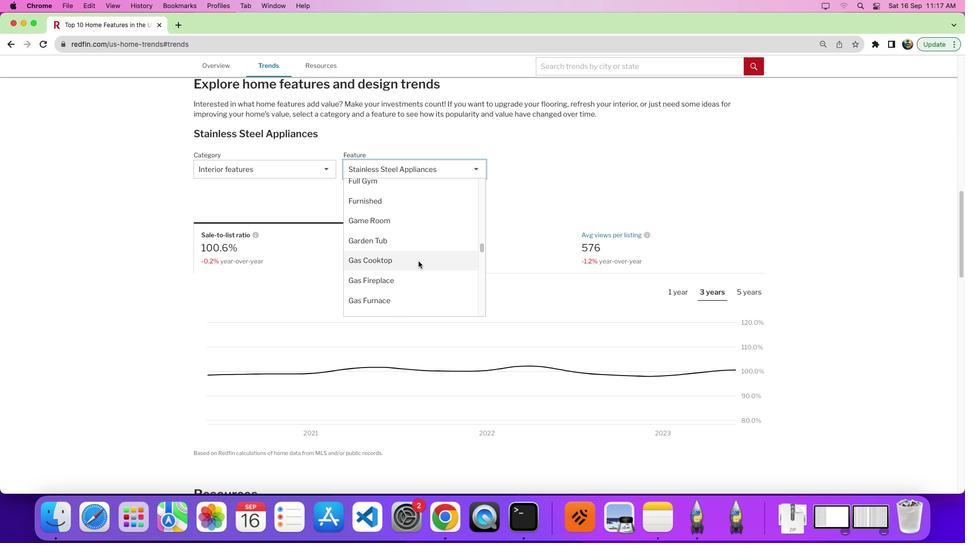 
Action: Mouse scrolled (422, 265) with delta (4, 4)
Screenshot: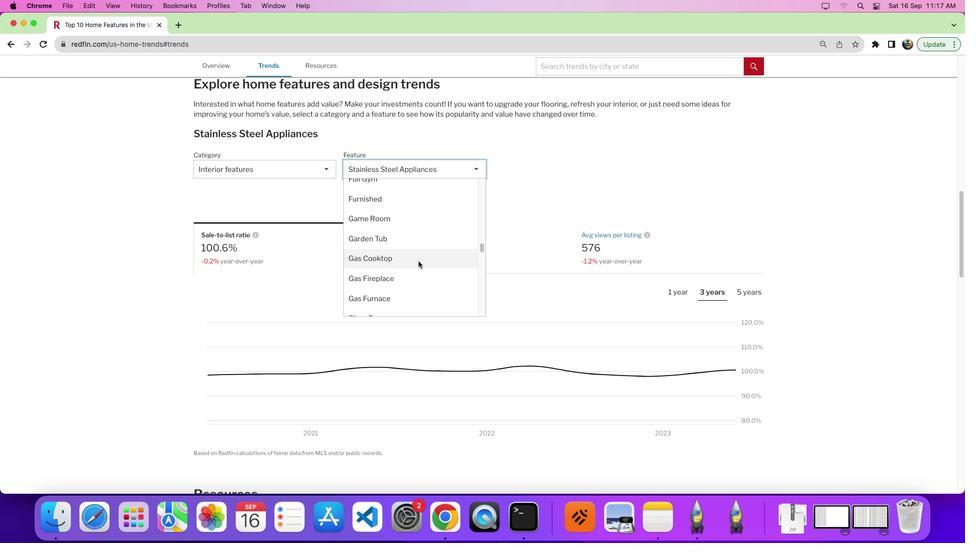 
Action: Mouse scrolled (422, 265) with delta (4, 4)
Screenshot: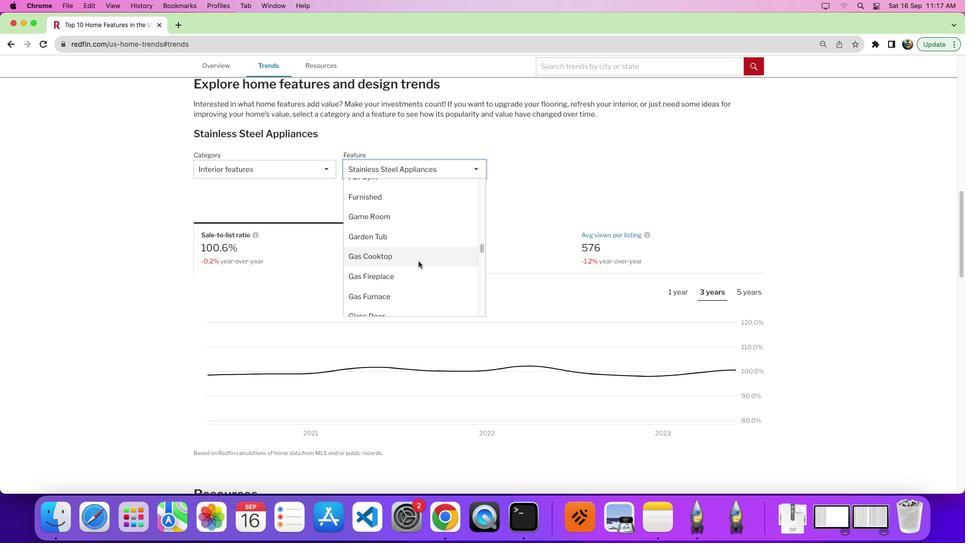 
Action: Mouse scrolled (422, 265) with delta (4, 4)
Screenshot: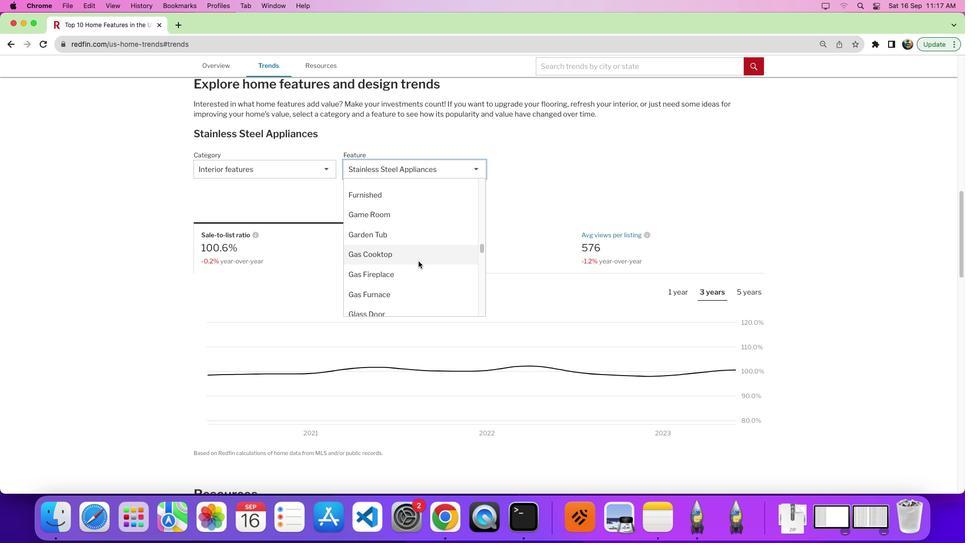
Action: Mouse scrolled (422, 265) with delta (4, 4)
Screenshot: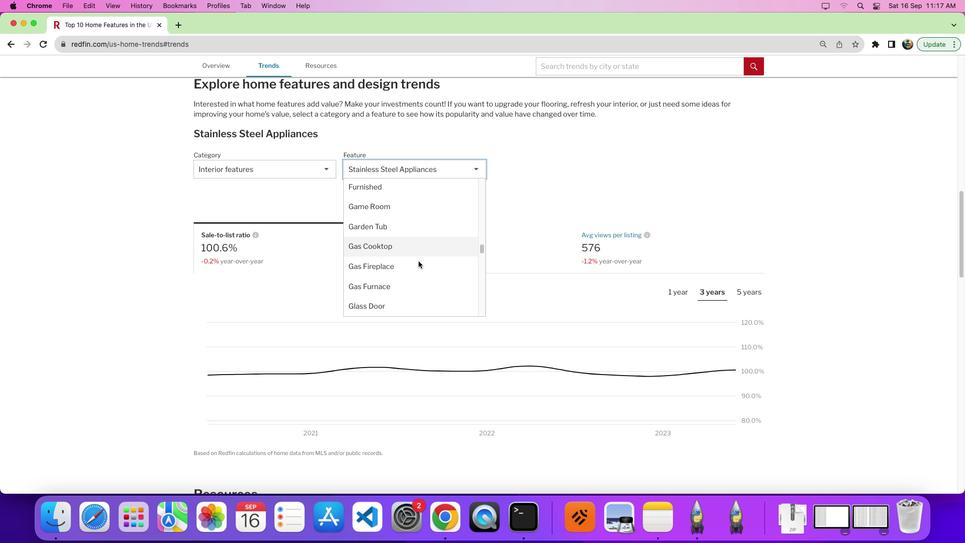 
Action: Mouse scrolled (422, 265) with delta (4, 4)
Screenshot: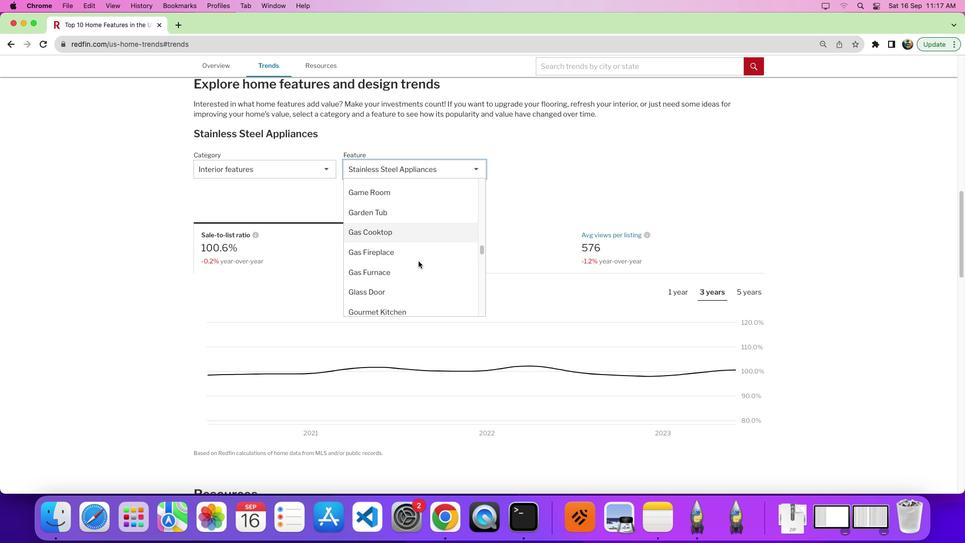 
Action: Mouse scrolled (422, 265) with delta (4, 4)
Screenshot: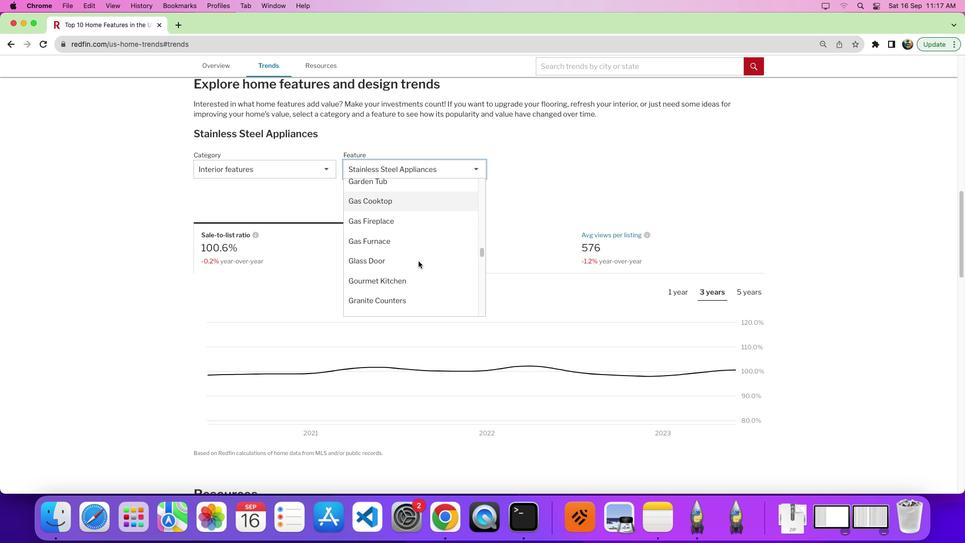 
Action: Mouse scrolled (422, 265) with delta (4, 5)
Screenshot: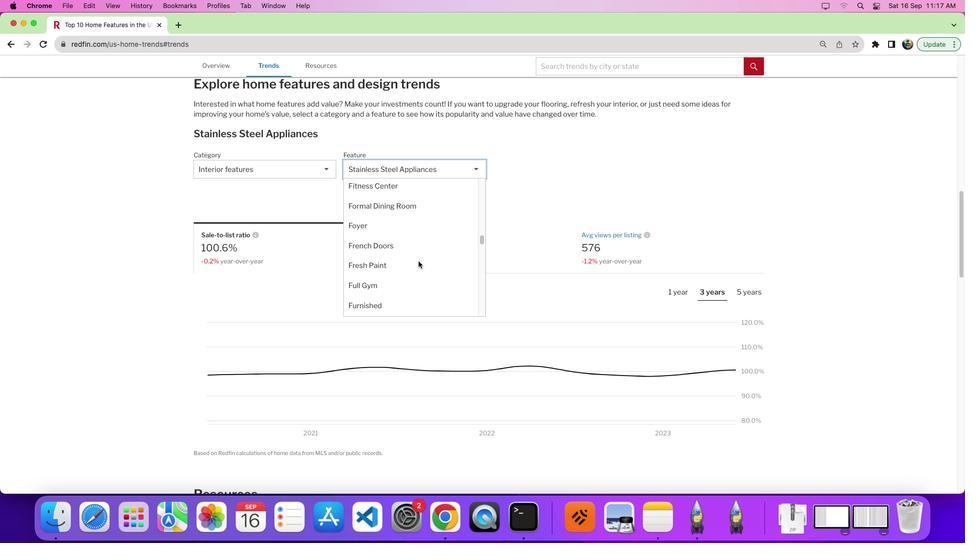 
Action: Mouse scrolled (422, 265) with delta (4, 5)
Screenshot: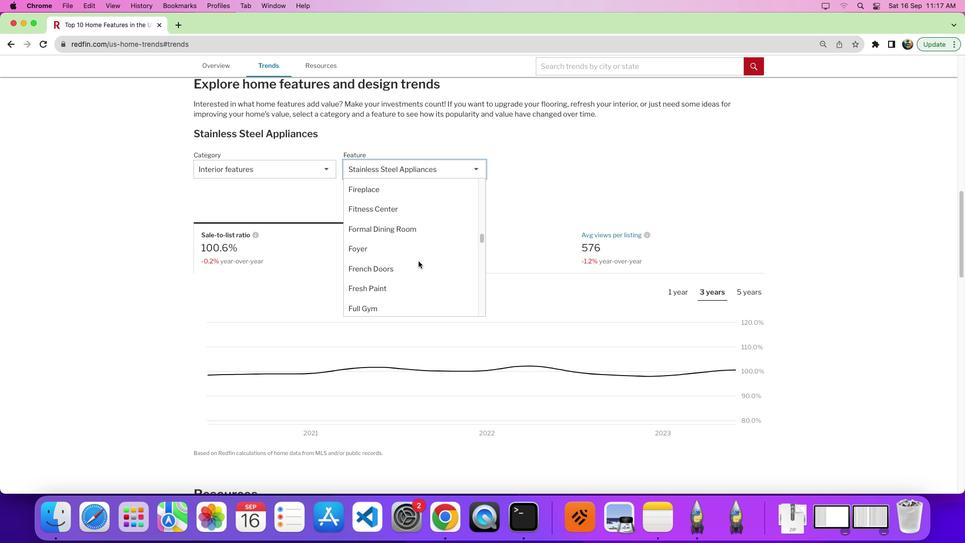 
Action: Mouse scrolled (422, 265) with delta (4, 8)
Screenshot: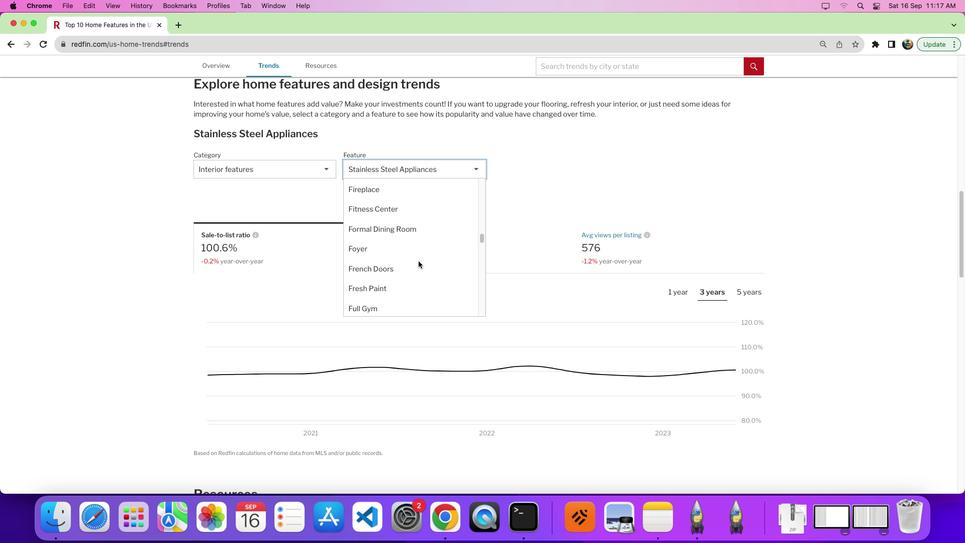 
Action: Mouse scrolled (422, 265) with delta (4, 5)
Screenshot: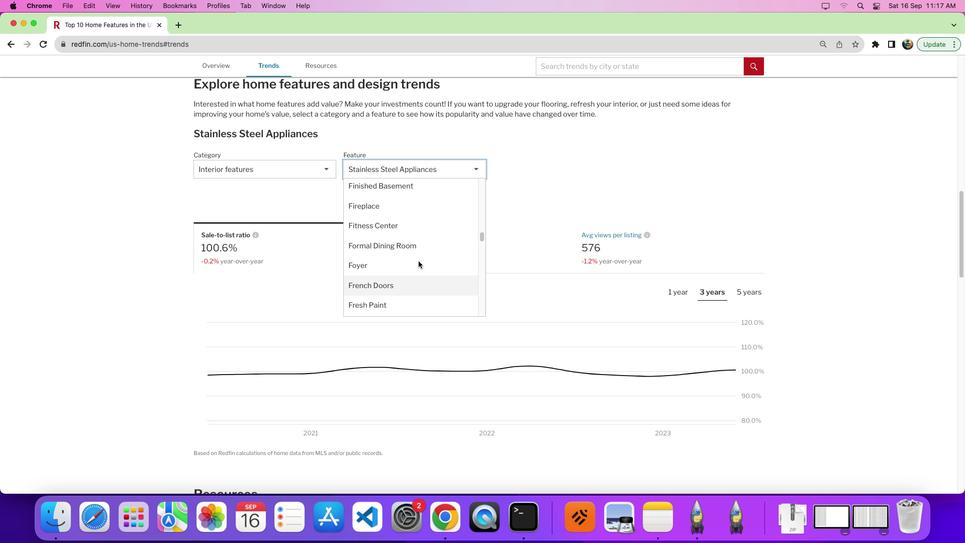 
Action: Mouse scrolled (422, 265) with delta (4, 5)
Screenshot: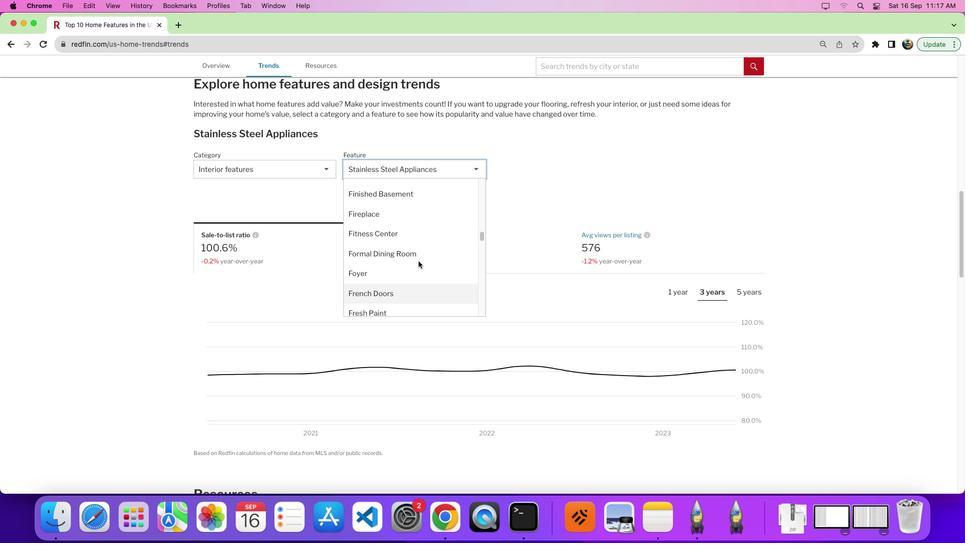
Action: Mouse scrolled (422, 265) with delta (4, 5)
Screenshot: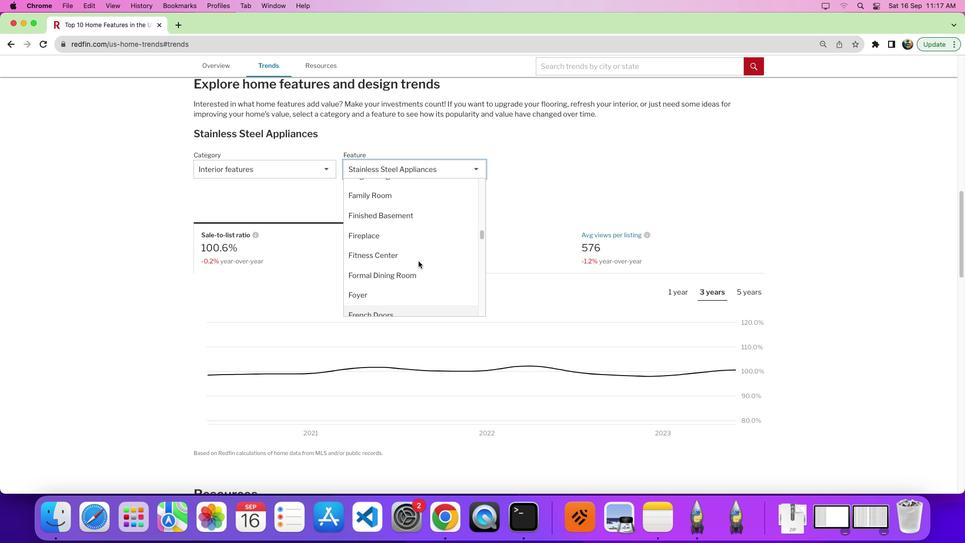 
Action: Mouse scrolled (422, 265) with delta (4, 5)
Screenshot: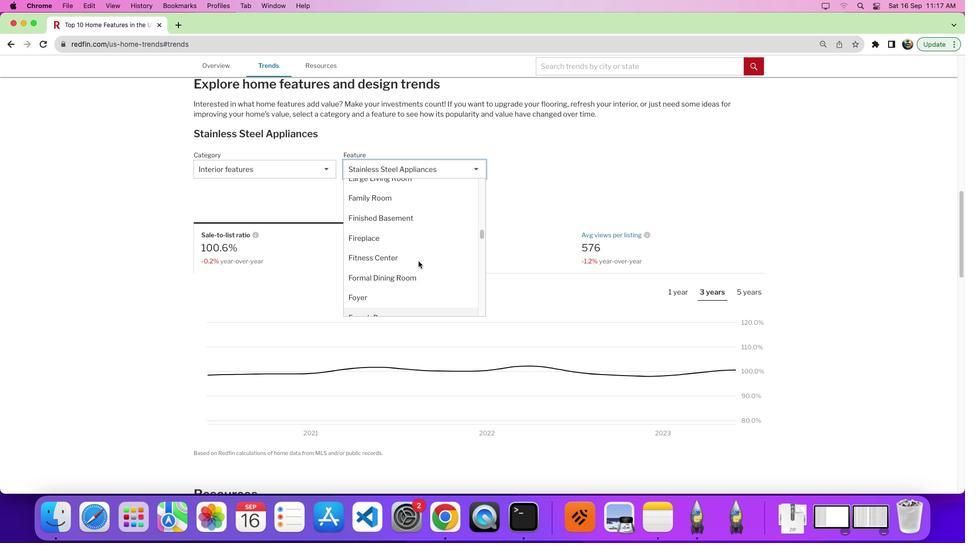 
Action: Mouse scrolled (422, 265) with delta (4, 5)
Screenshot: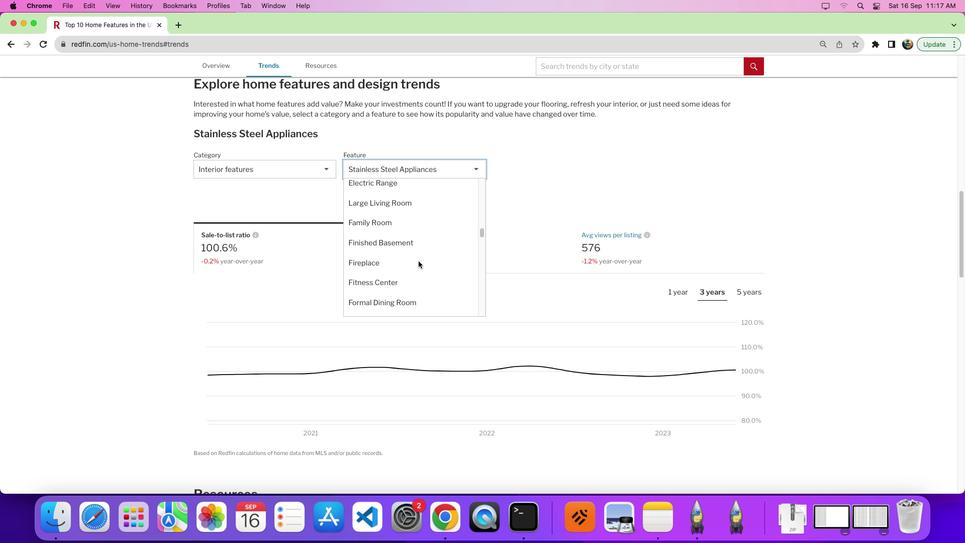 
Action: Mouse scrolled (422, 265) with delta (4, 5)
Screenshot: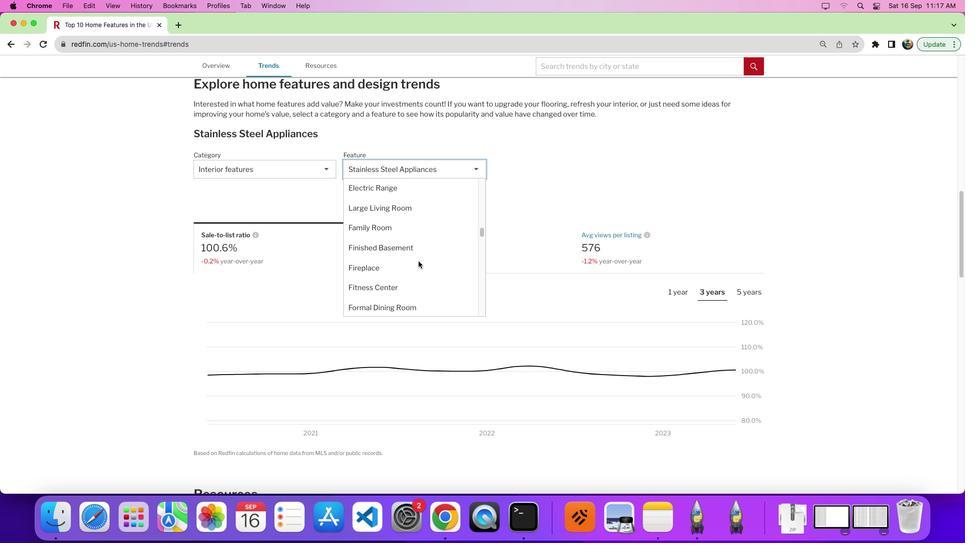 
Action: Mouse scrolled (422, 265) with delta (4, 5)
Screenshot: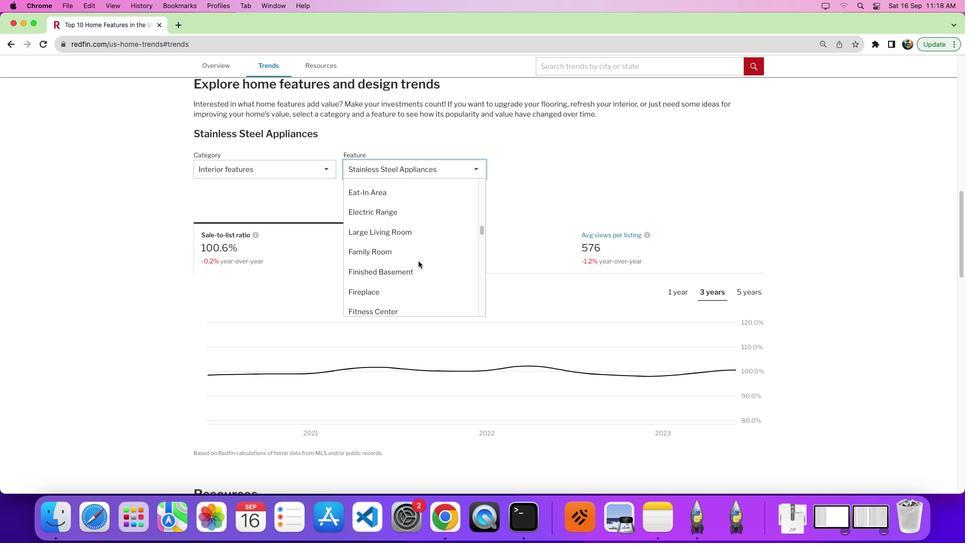 
Action: Mouse scrolled (422, 265) with delta (4, 5)
Screenshot: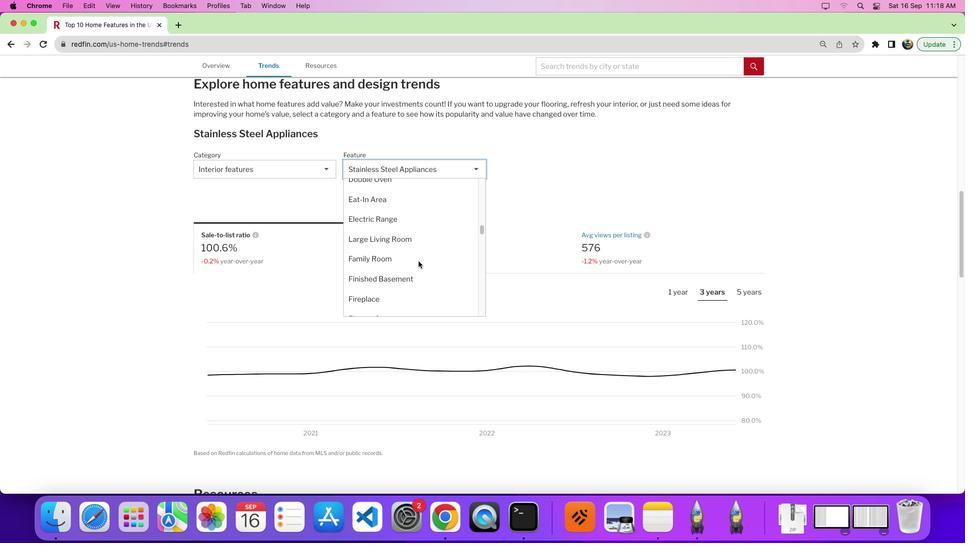 
Action: Mouse moved to (416, 230)
Screenshot: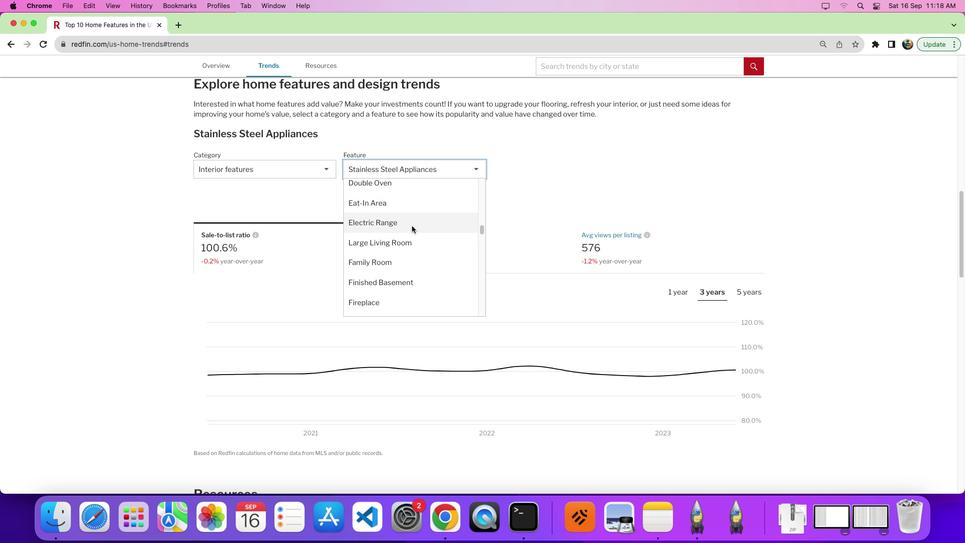 
Action: Mouse pressed left at (416, 230)
Screenshot: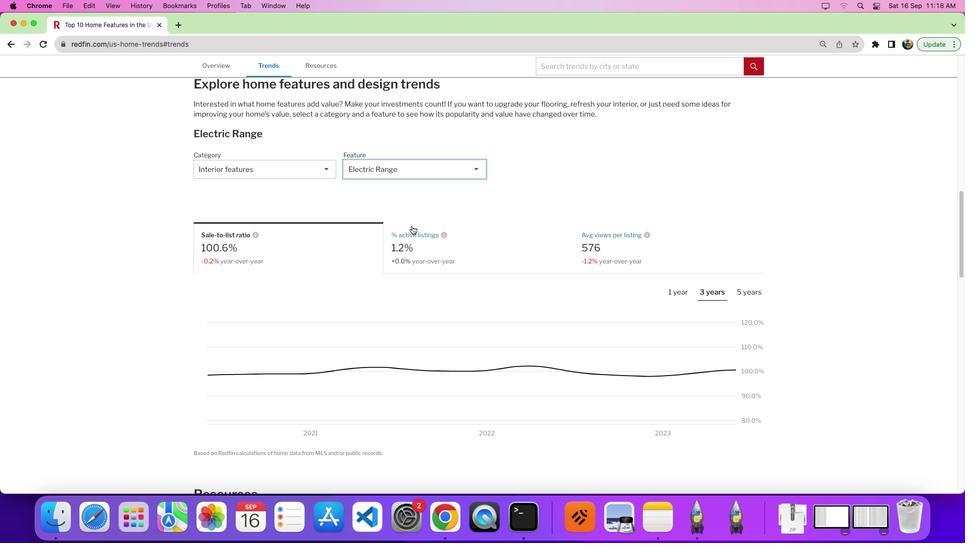 
Action: Mouse moved to (560, 286)
Screenshot: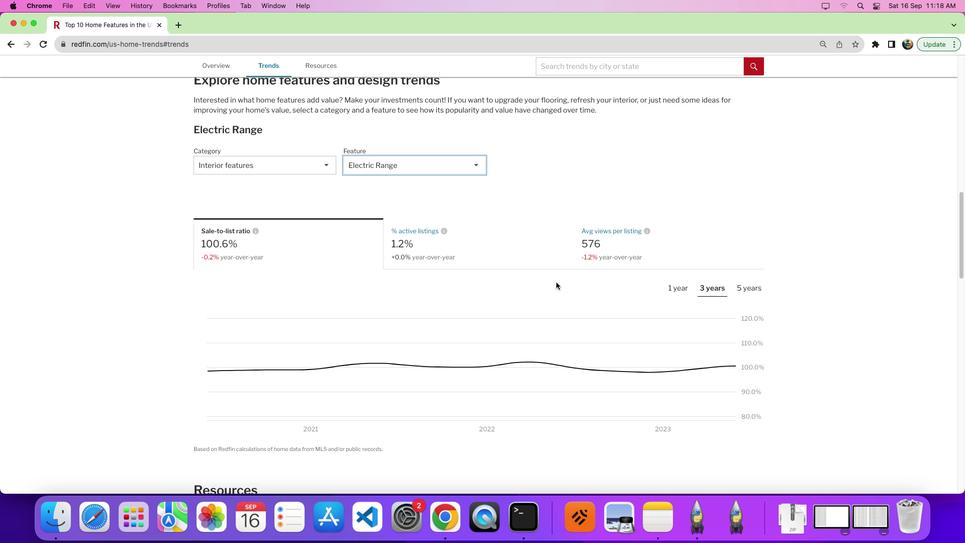 
Action: Mouse scrolled (560, 286) with delta (4, 4)
Screenshot: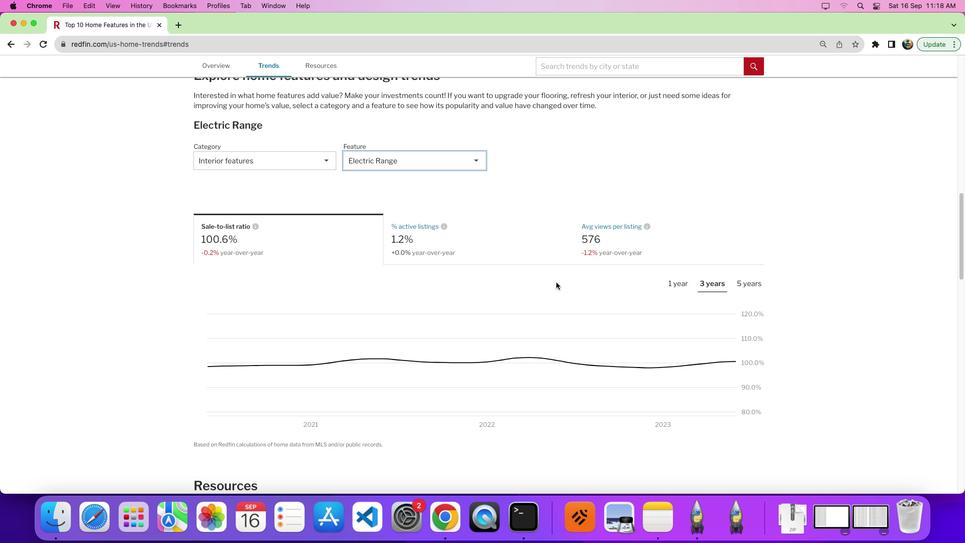 
Action: Mouse scrolled (560, 286) with delta (4, 4)
Screenshot: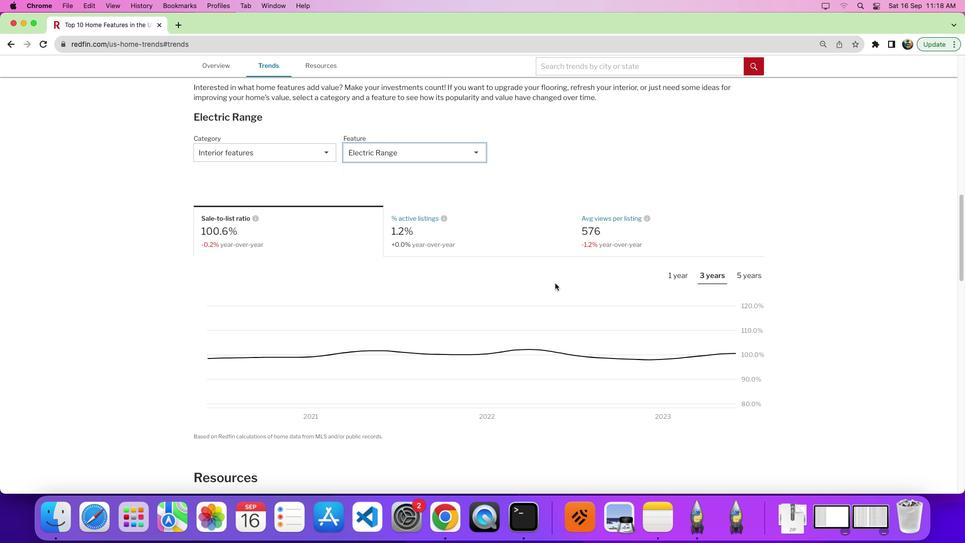 
Action: Mouse moved to (750, 278)
Screenshot: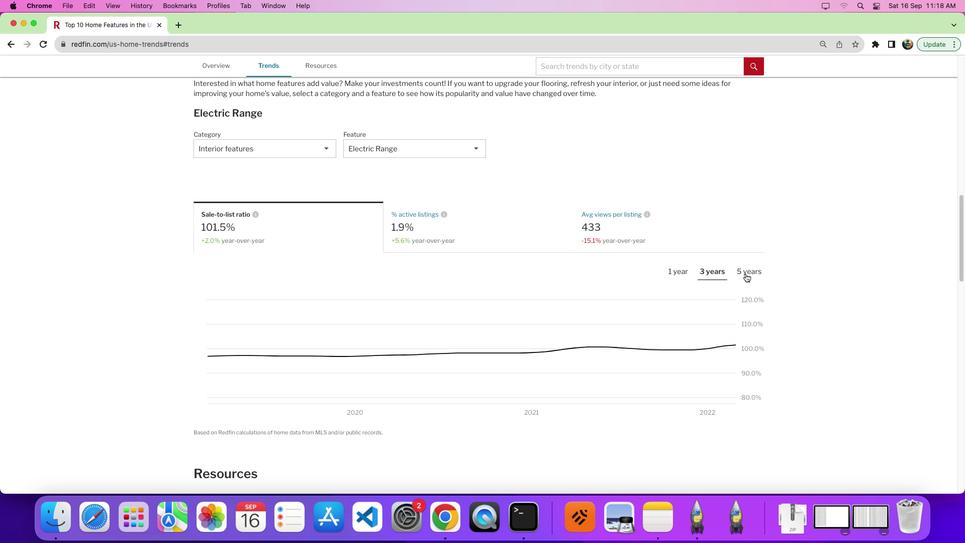 
Action: Mouse pressed left at (750, 278)
Screenshot: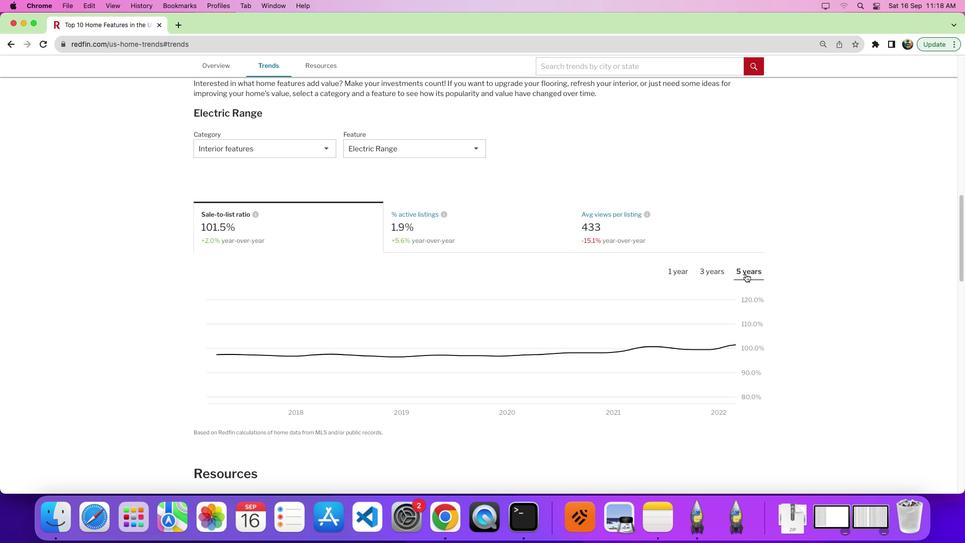 
Action: Mouse moved to (618, 312)
Screenshot: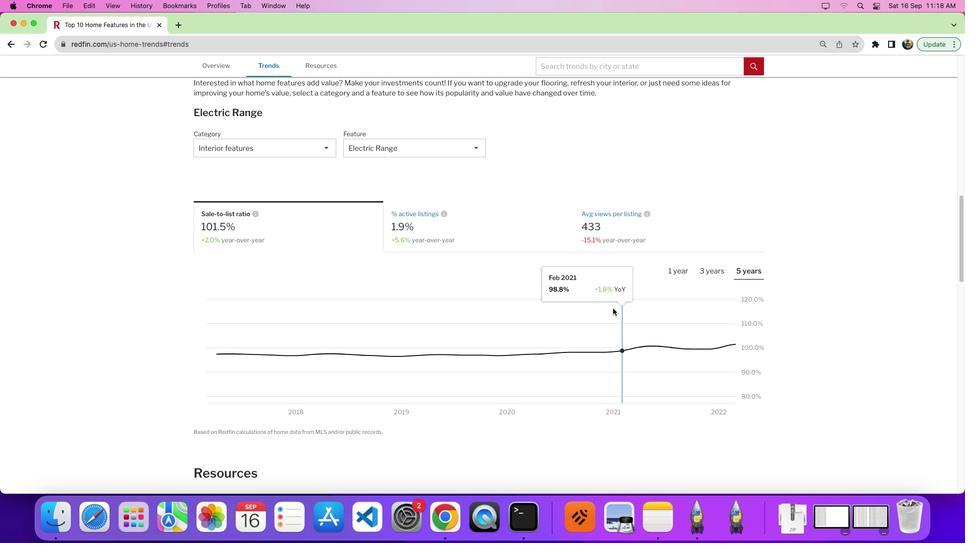 
Action: Mouse scrolled (618, 312) with delta (4, 4)
Screenshot: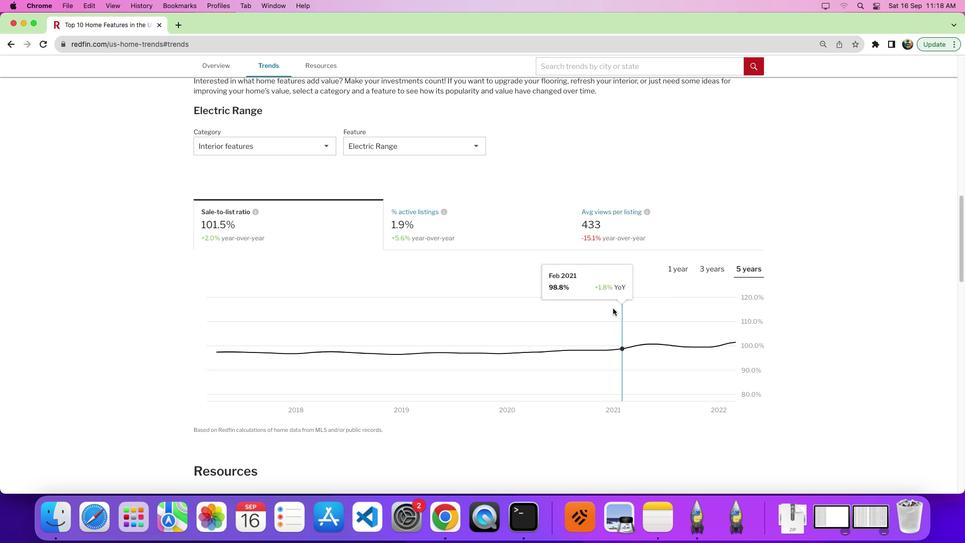 
Action: Mouse scrolled (618, 312) with delta (4, 4)
Screenshot: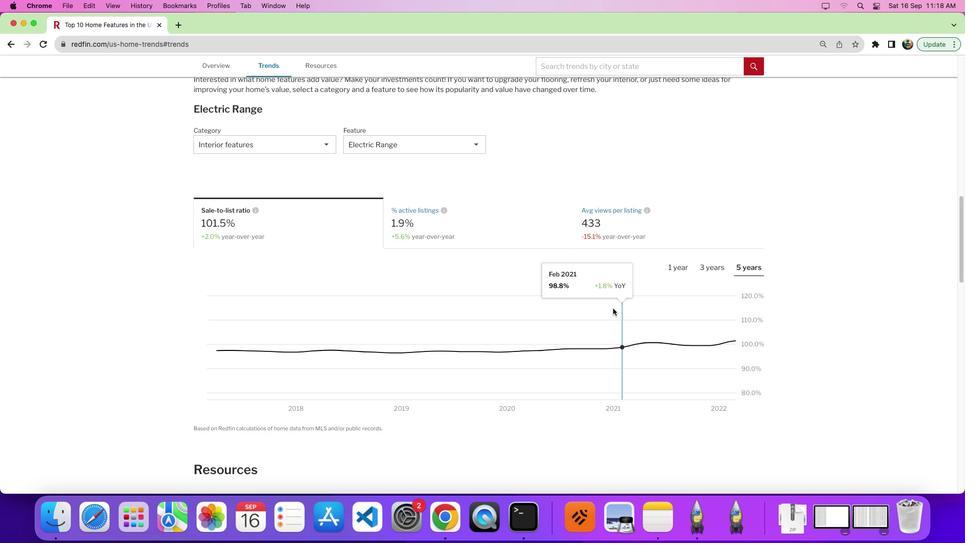 
Action: Mouse moved to (648, 324)
Screenshot: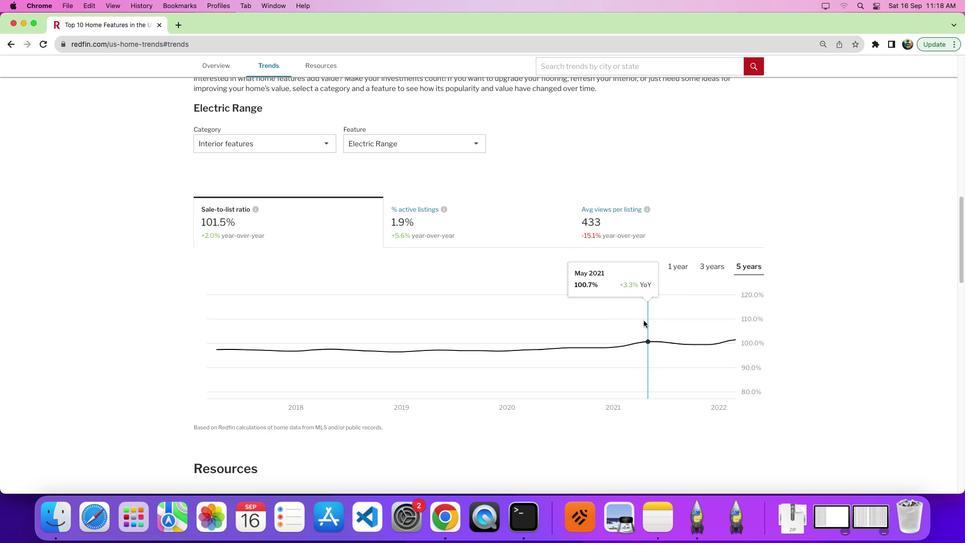 
Action: Mouse scrolled (648, 324) with delta (4, 4)
Screenshot: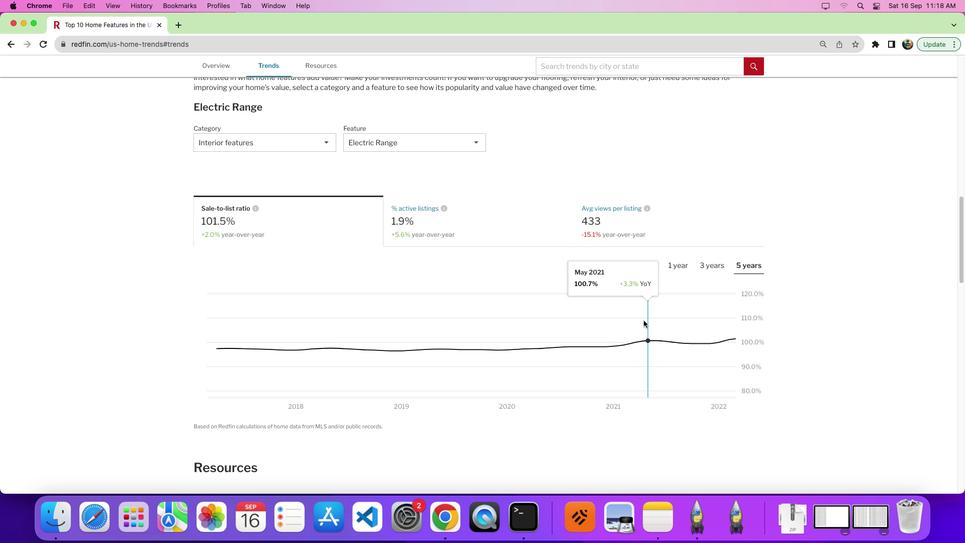 
Action: Mouse moved to (631, 348)
Screenshot: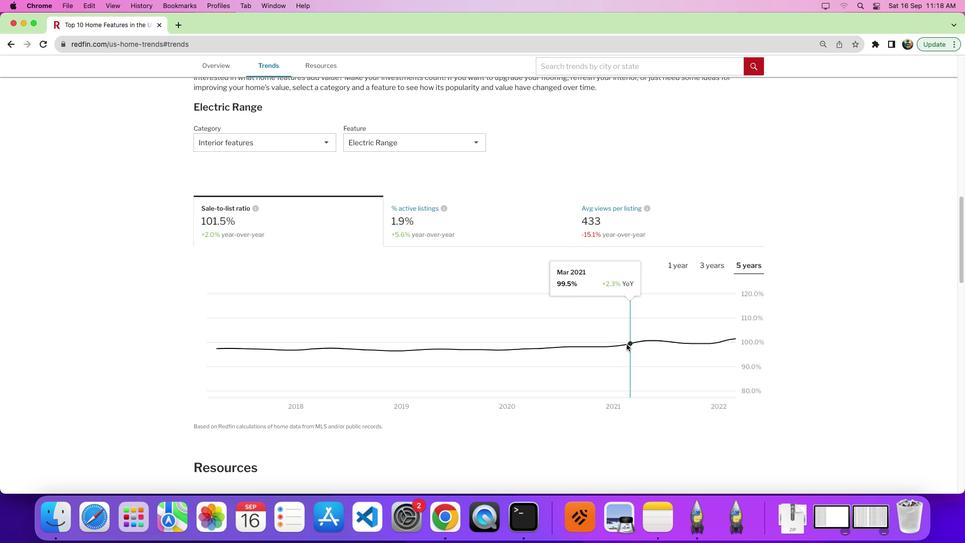 
